 Task: Create a due date automation trigger when advanced on, on the wednesday before a card is due add dates with a start date at 11:00 AM.
Action: Mouse moved to (978, 304)
Screenshot: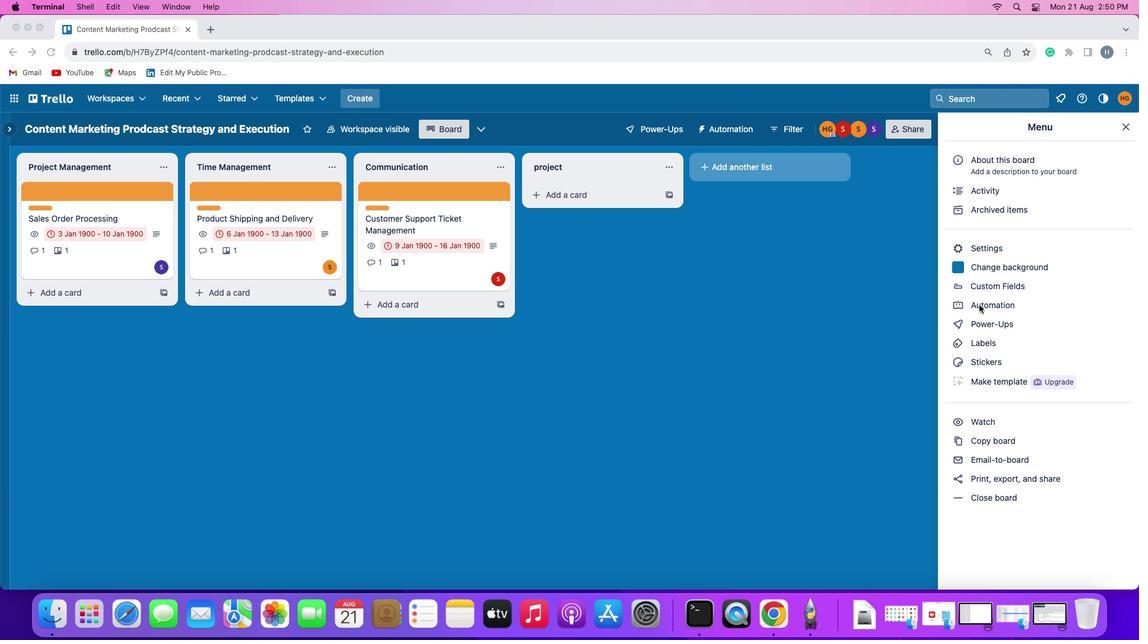 
Action: Mouse pressed left at (978, 304)
Screenshot: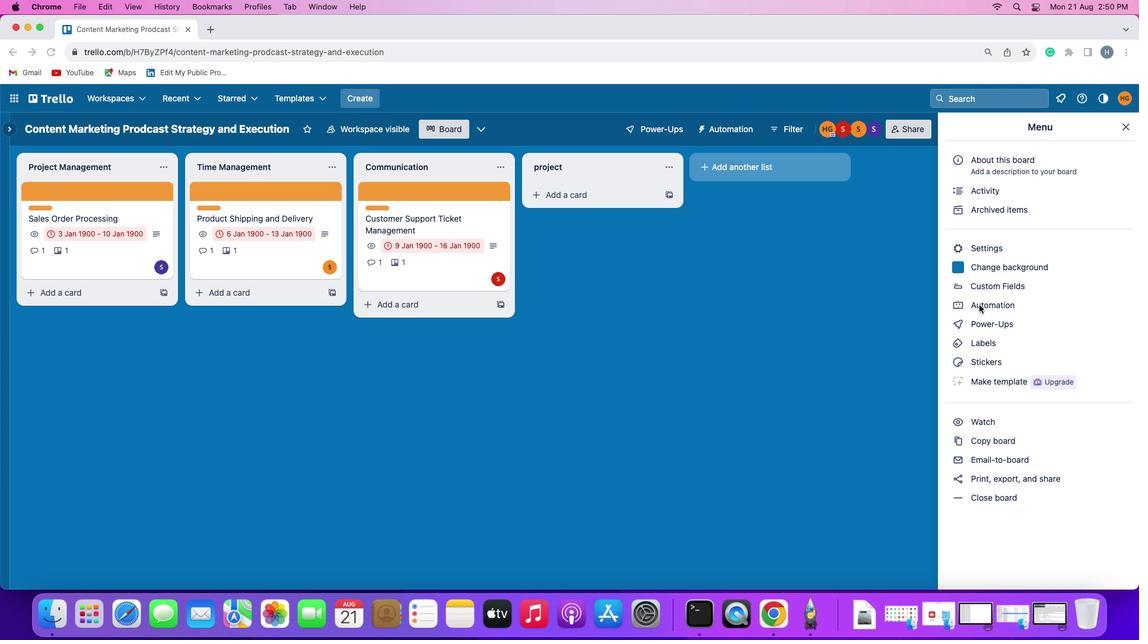 
Action: Mouse pressed left at (978, 304)
Screenshot: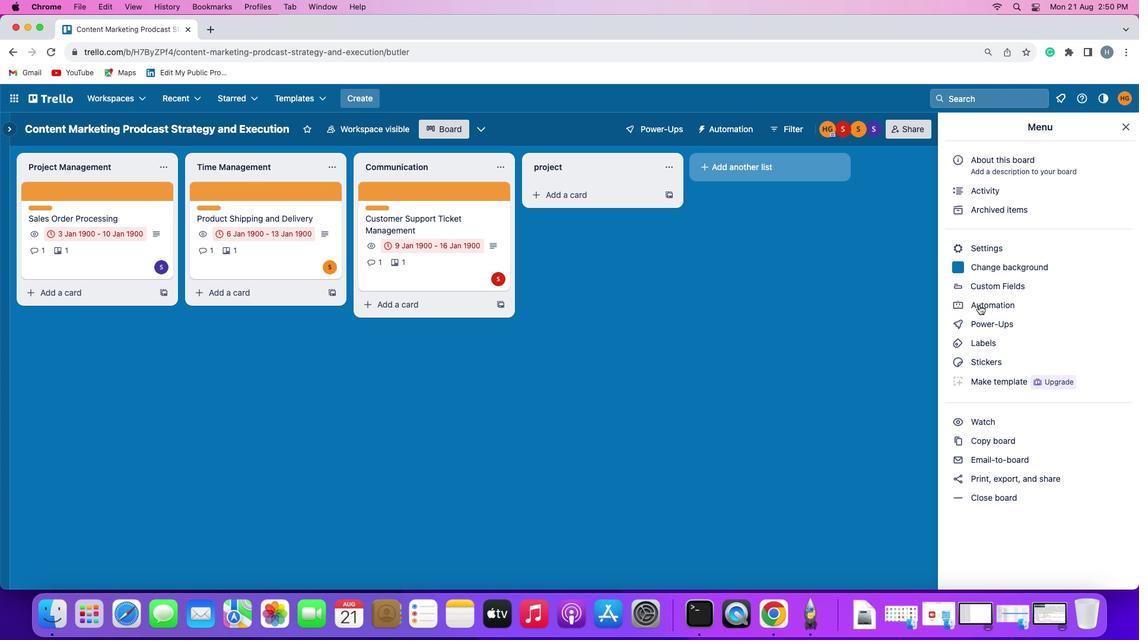 
Action: Mouse moved to (83, 274)
Screenshot: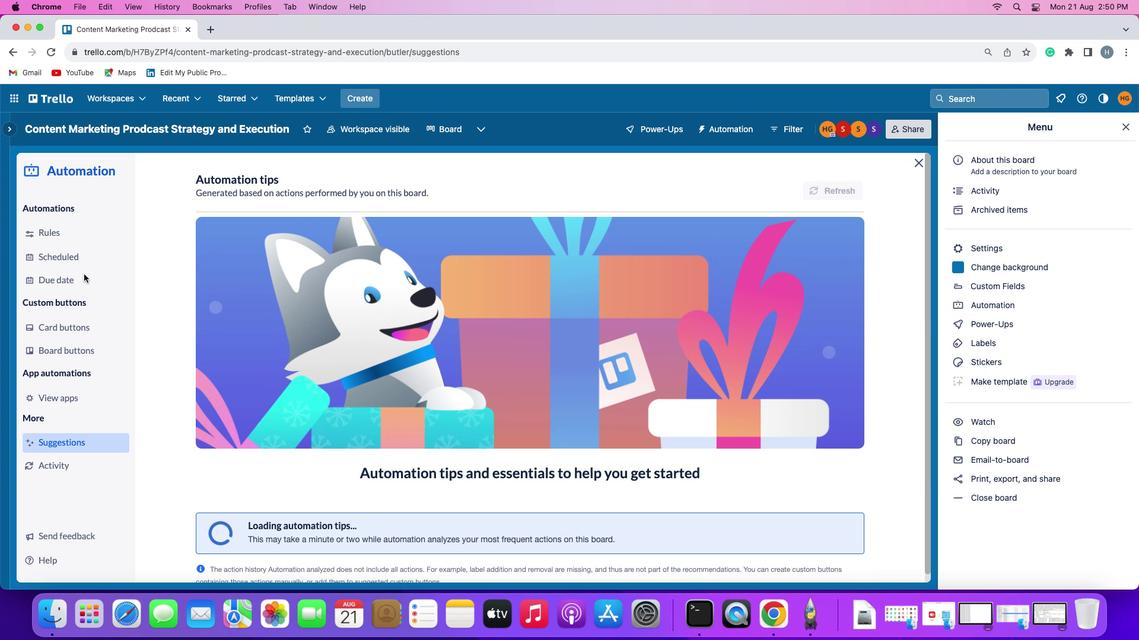 
Action: Mouse pressed left at (83, 274)
Screenshot: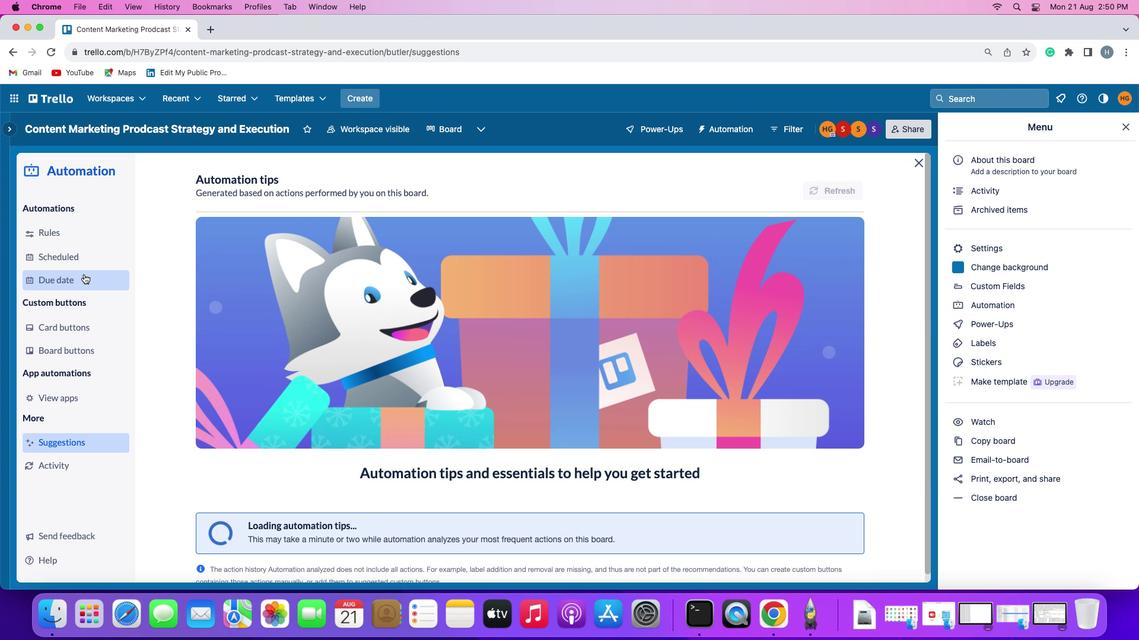 
Action: Mouse moved to (785, 180)
Screenshot: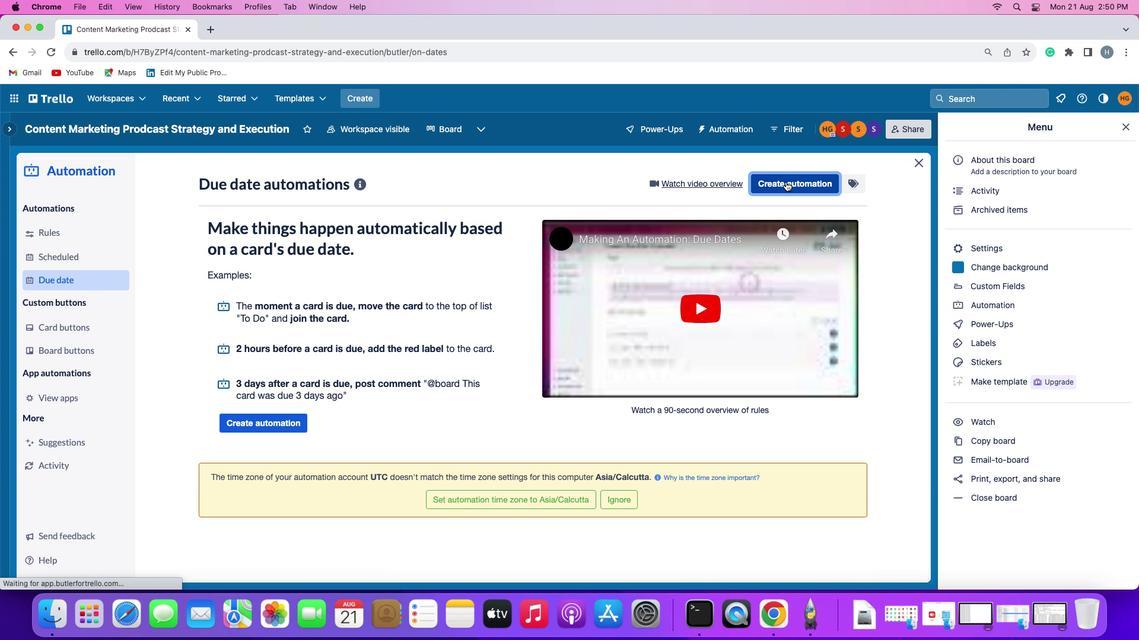 
Action: Mouse pressed left at (785, 180)
Screenshot: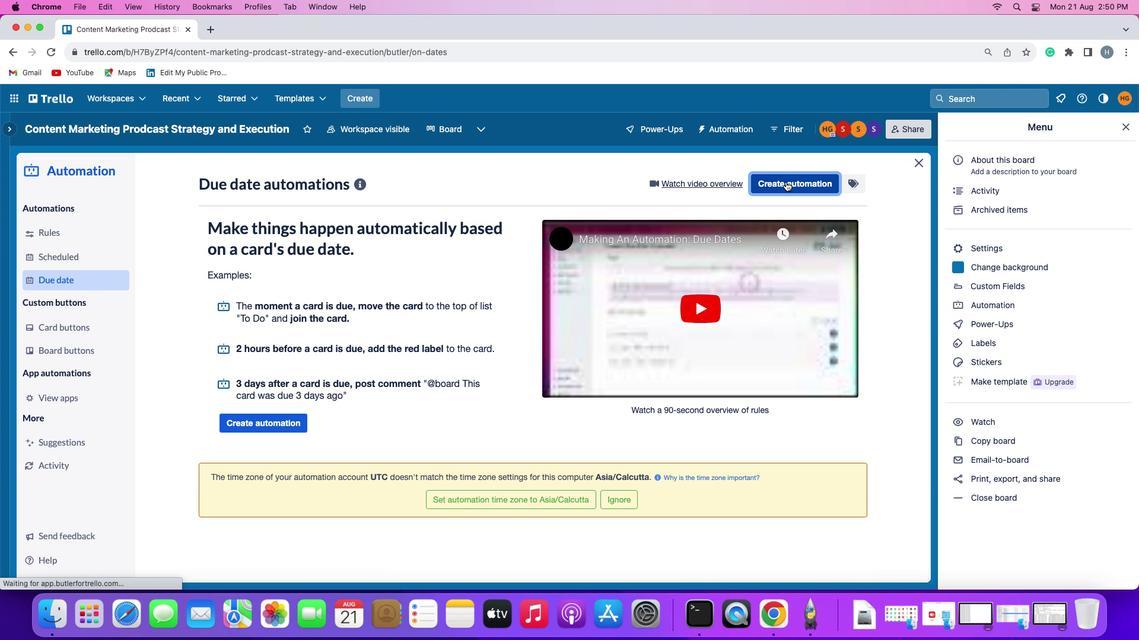 
Action: Mouse moved to (250, 294)
Screenshot: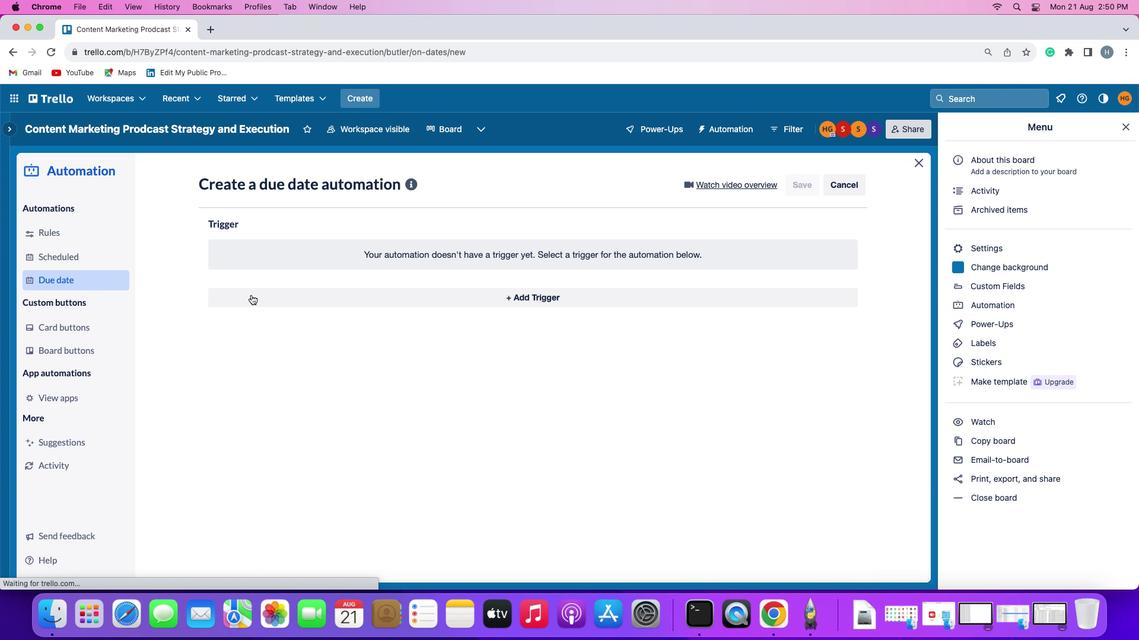 
Action: Mouse pressed left at (250, 294)
Screenshot: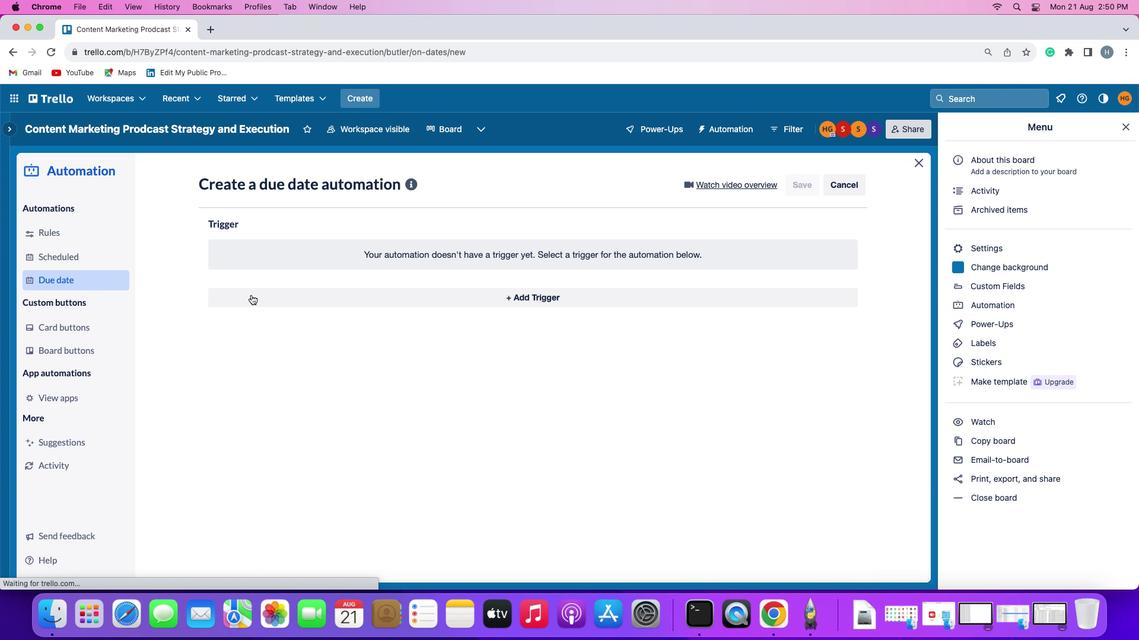 
Action: Mouse moved to (266, 517)
Screenshot: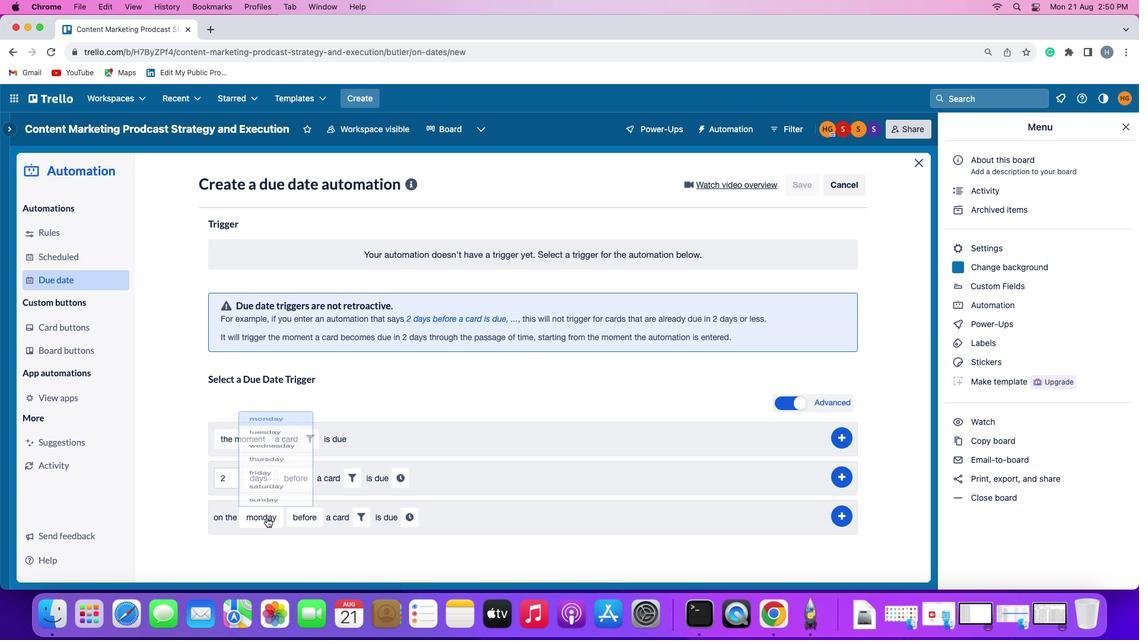 
Action: Mouse pressed left at (266, 517)
Screenshot: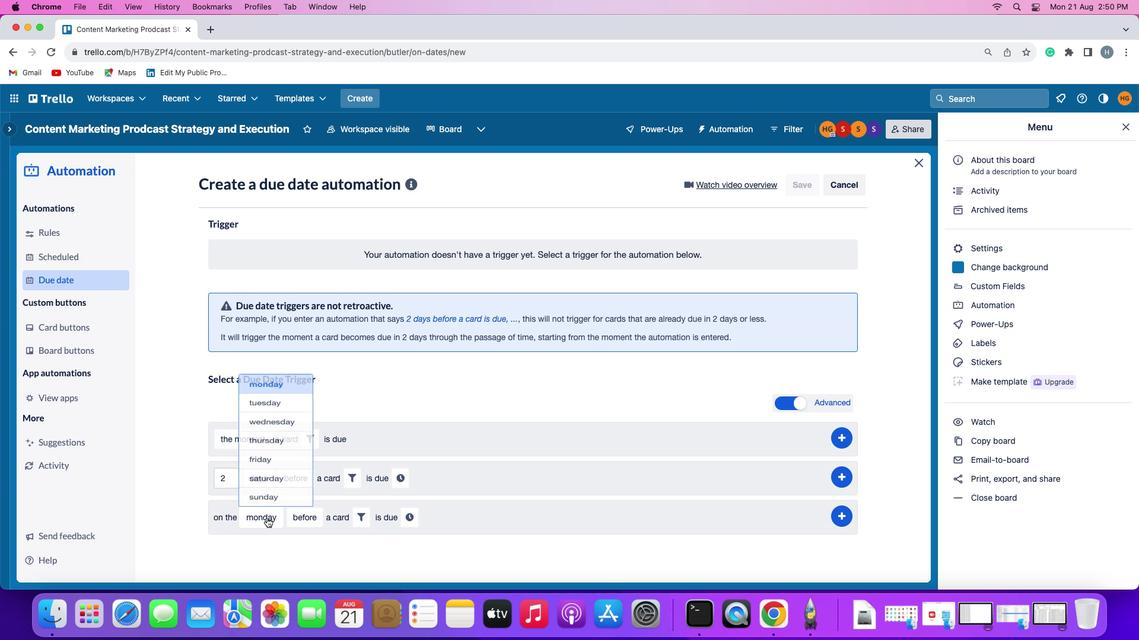 
Action: Mouse moved to (284, 405)
Screenshot: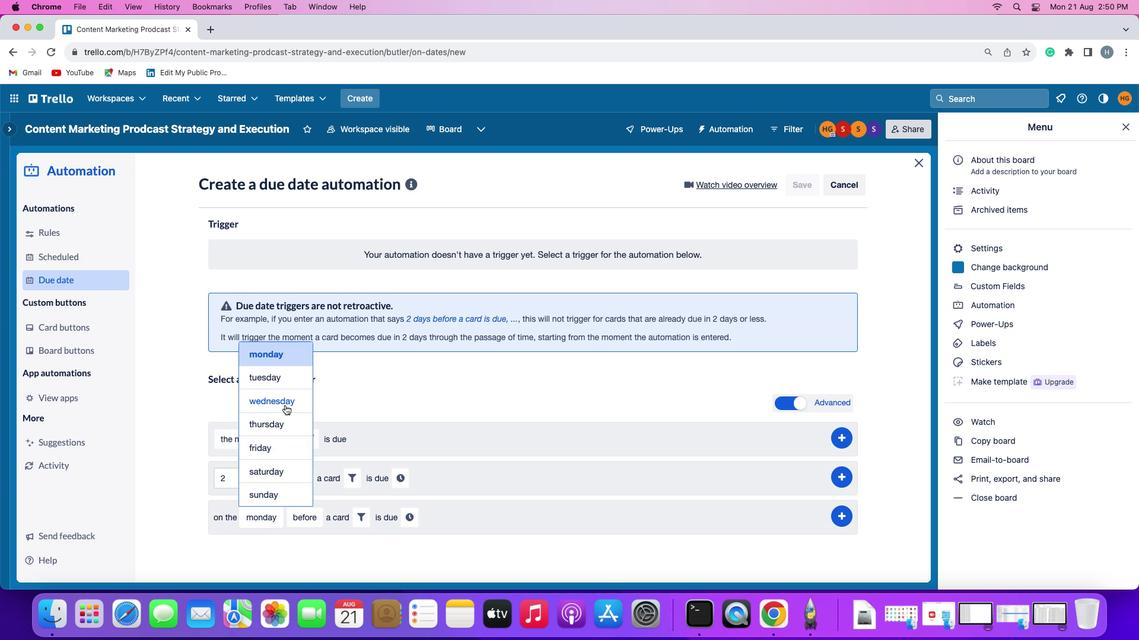 
Action: Mouse pressed left at (284, 405)
Screenshot: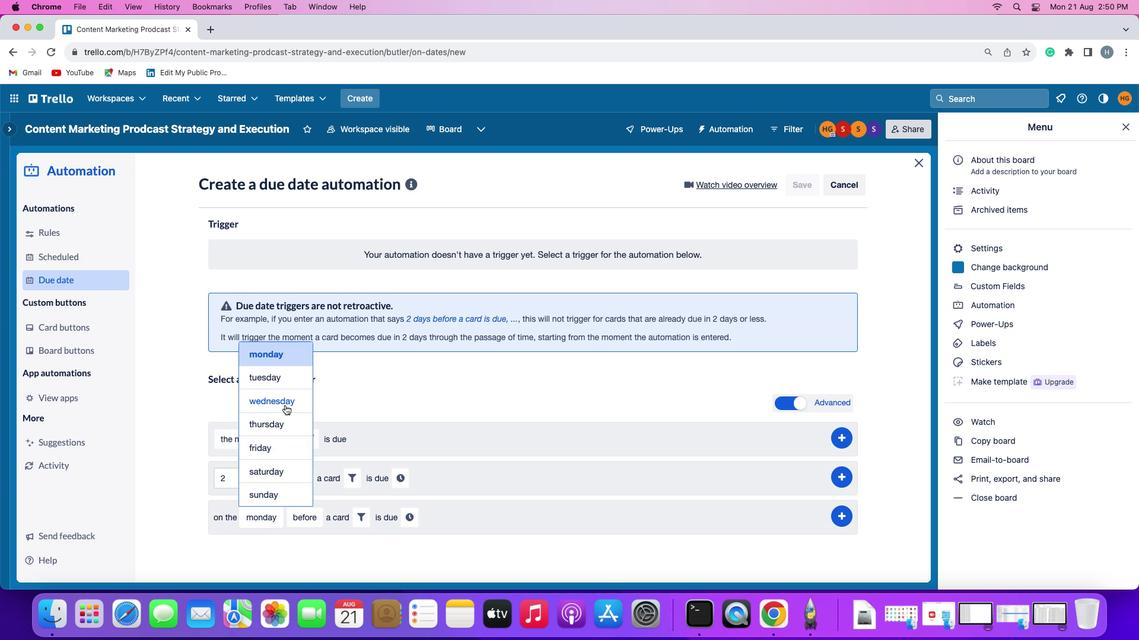 
Action: Mouse moved to (375, 519)
Screenshot: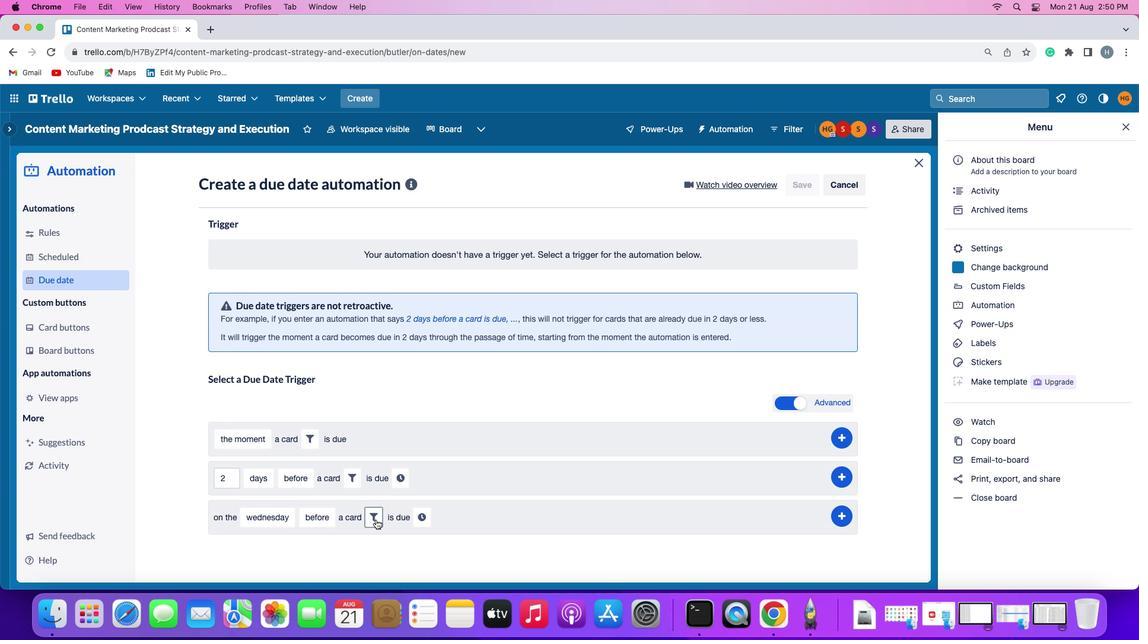 
Action: Mouse pressed left at (375, 519)
Screenshot: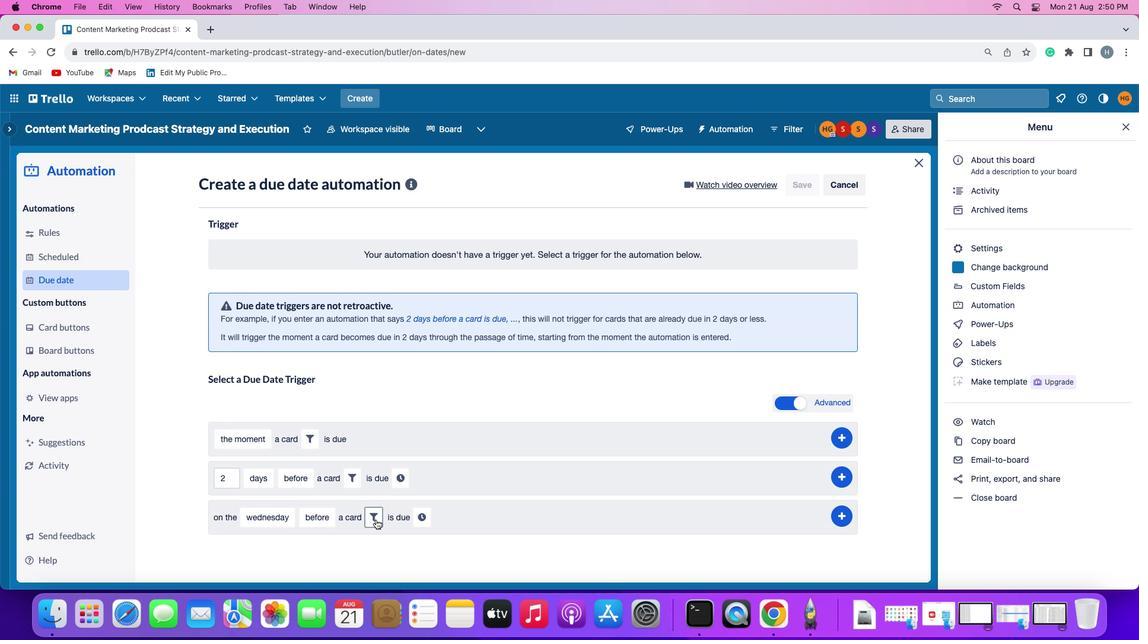 
Action: Mouse moved to (426, 549)
Screenshot: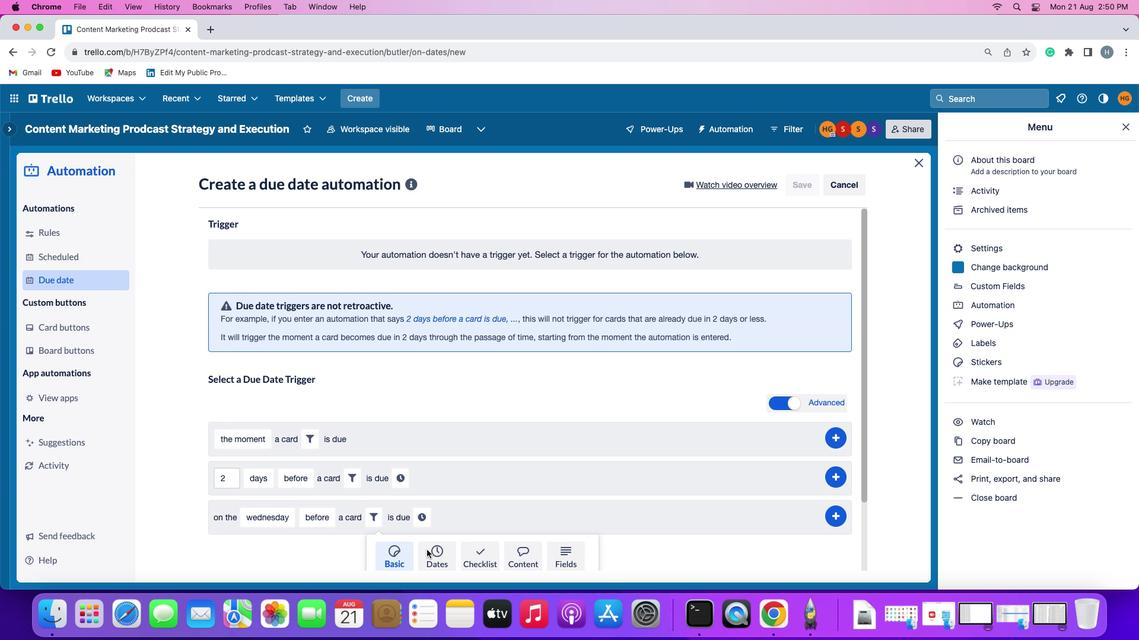 
Action: Mouse pressed left at (426, 549)
Screenshot: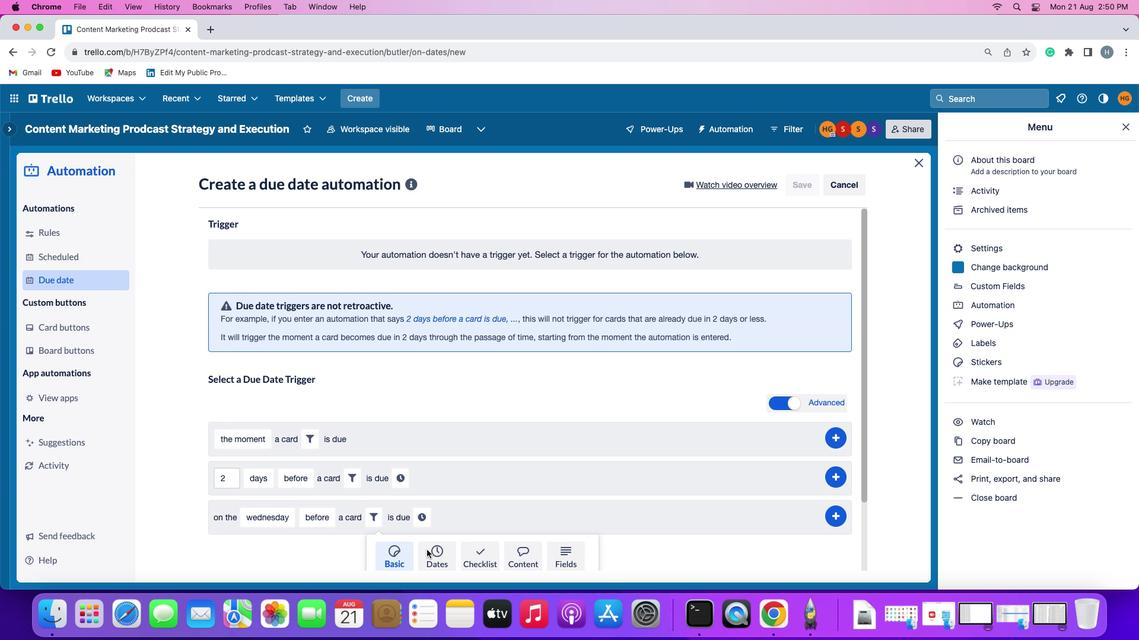 
Action: Mouse moved to (340, 548)
Screenshot: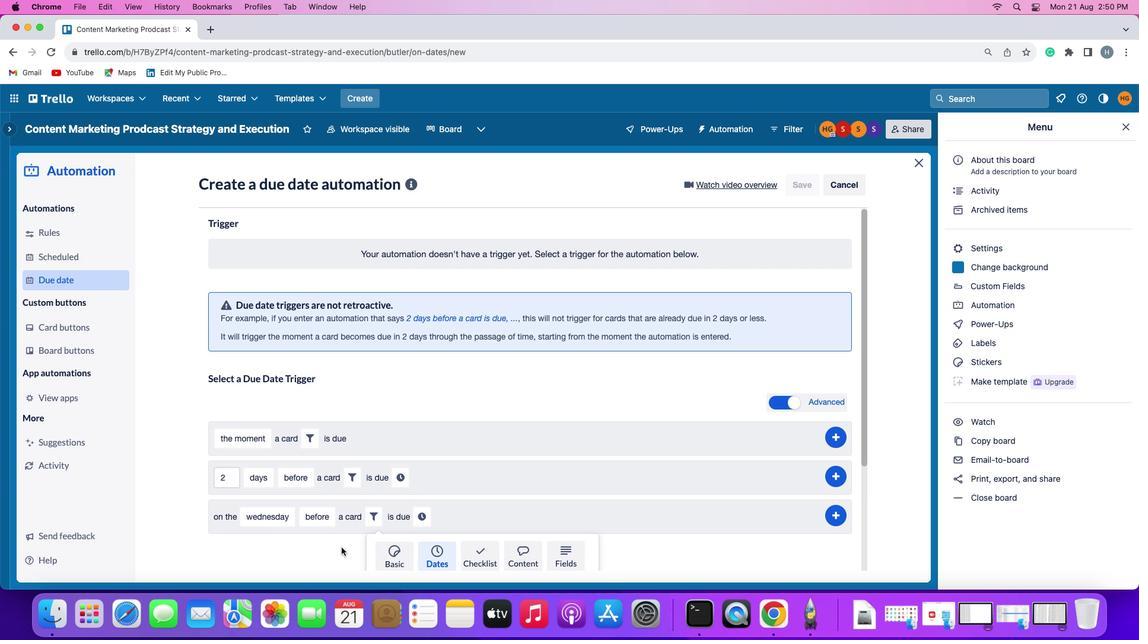 
Action: Mouse scrolled (340, 548) with delta (0, 0)
Screenshot: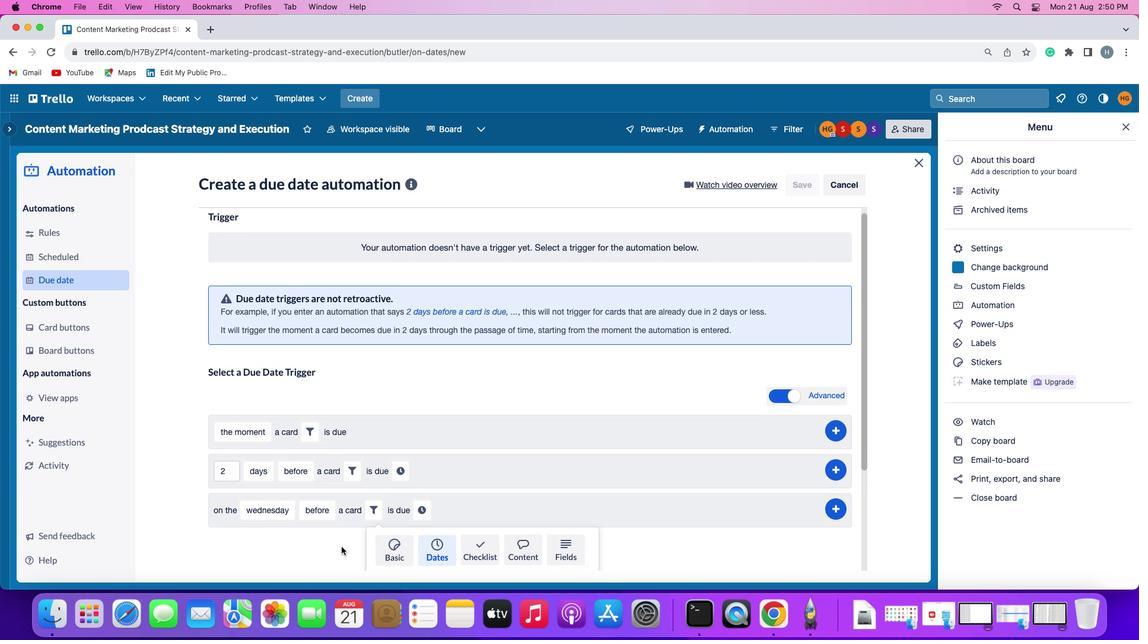 
Action: Mouse moved to (340, 547)
Screenshot: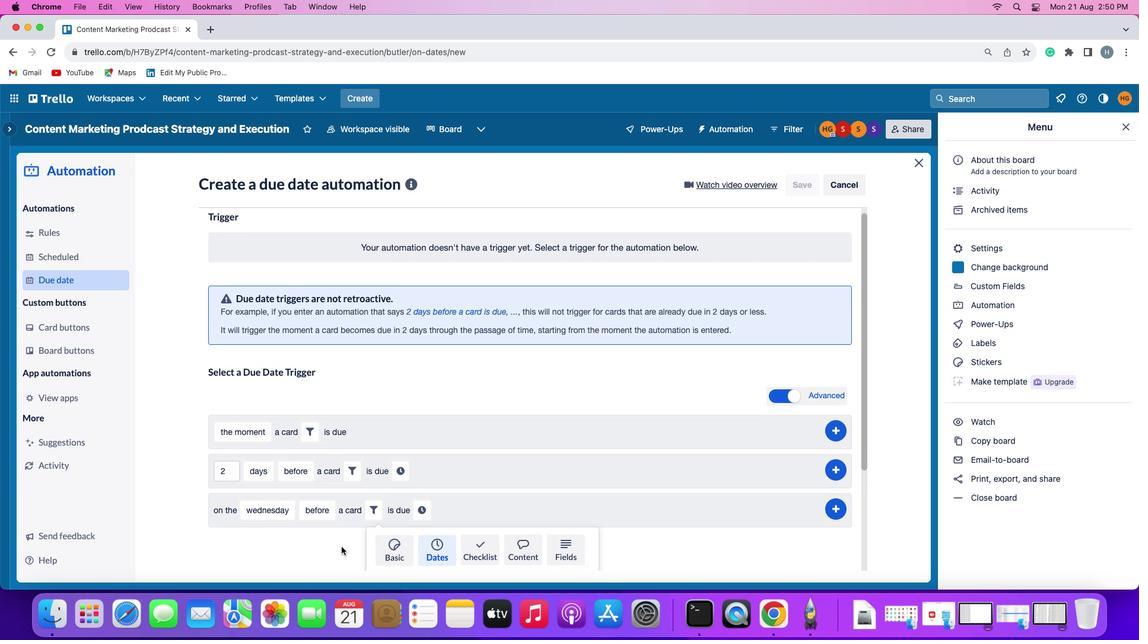 
Action: Mouse scrolled (340, 547) with delta (0, 0)
Screenshot: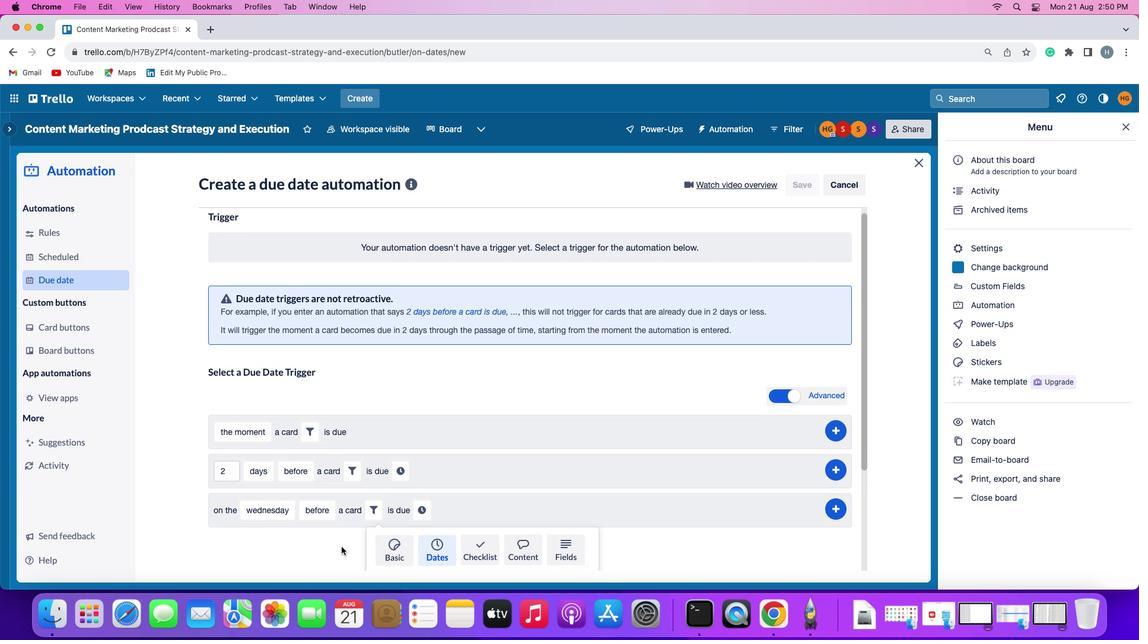 
Action: Mouse scrolled (340, 547) with delta (0, -1)
Screenshot: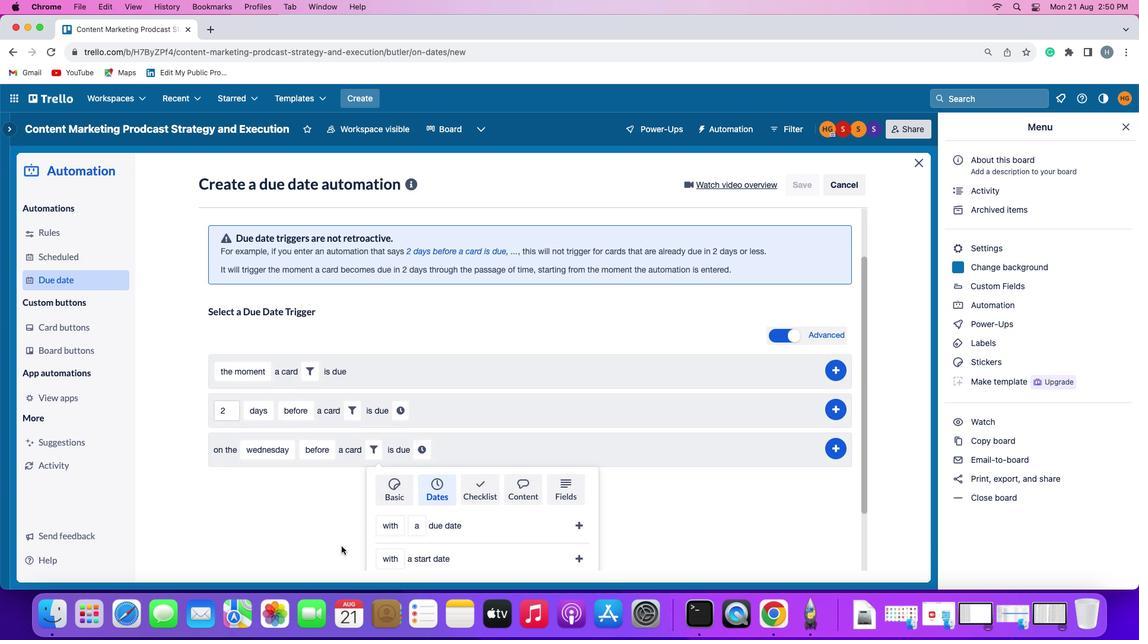 
Action: Mouse moved to (340, 547)
Screenshot: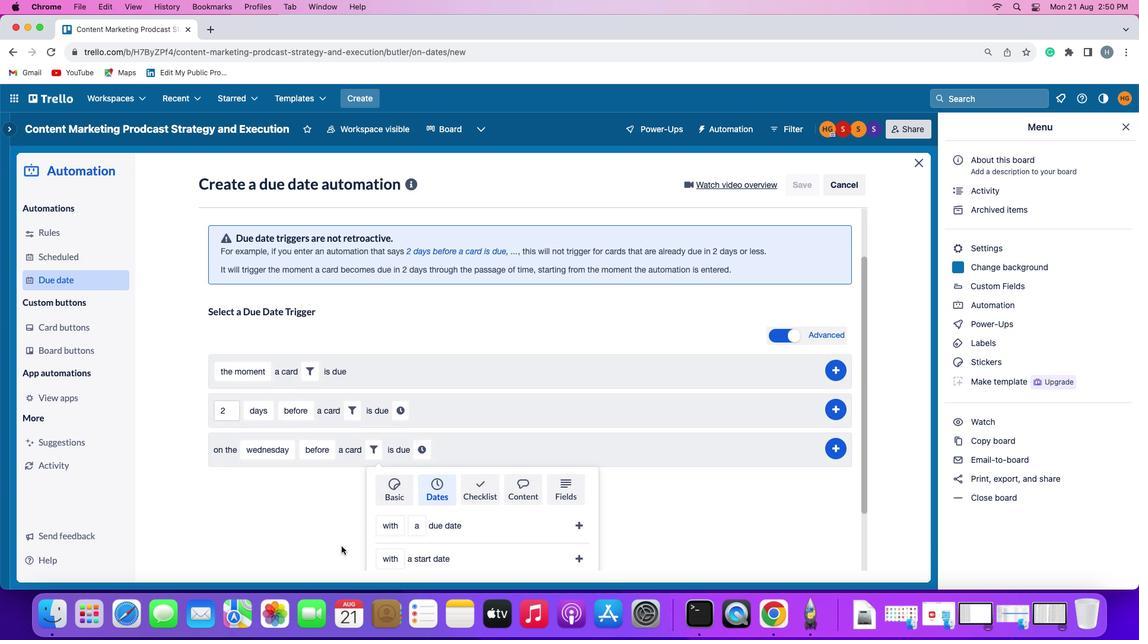 
Action: Mouse scrolled (340, 547) with delta (0, -2)
Screenshot: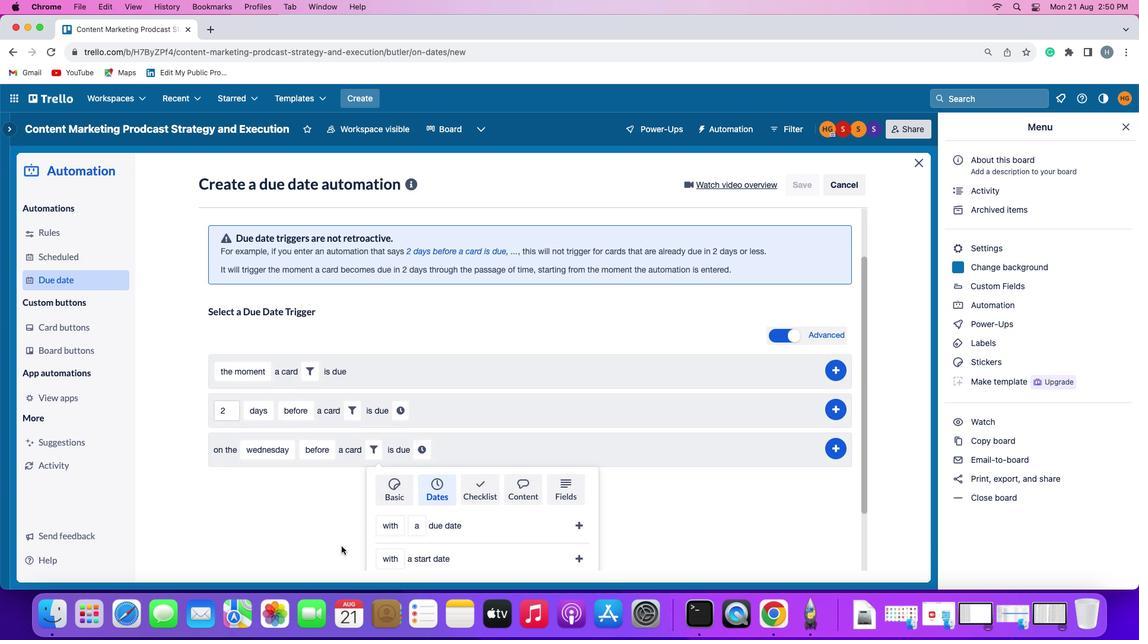 
Action: Mouse moved to (340, 546)
Screenshot: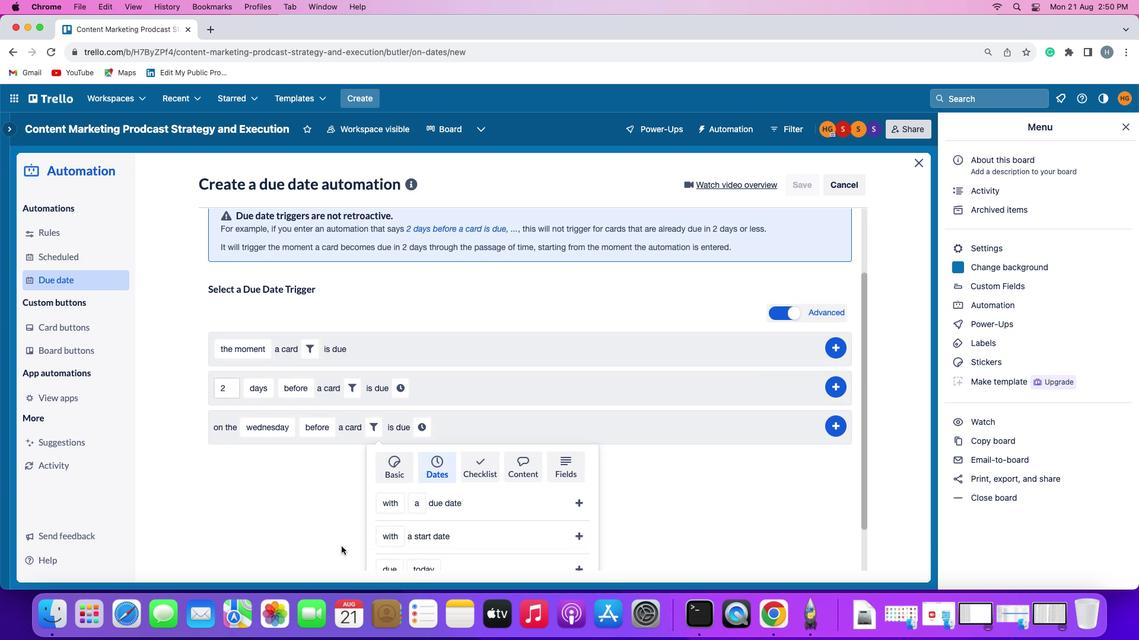 
Action: Mouse scrolled (340, 546) with delta (0, -2)
Screenshot: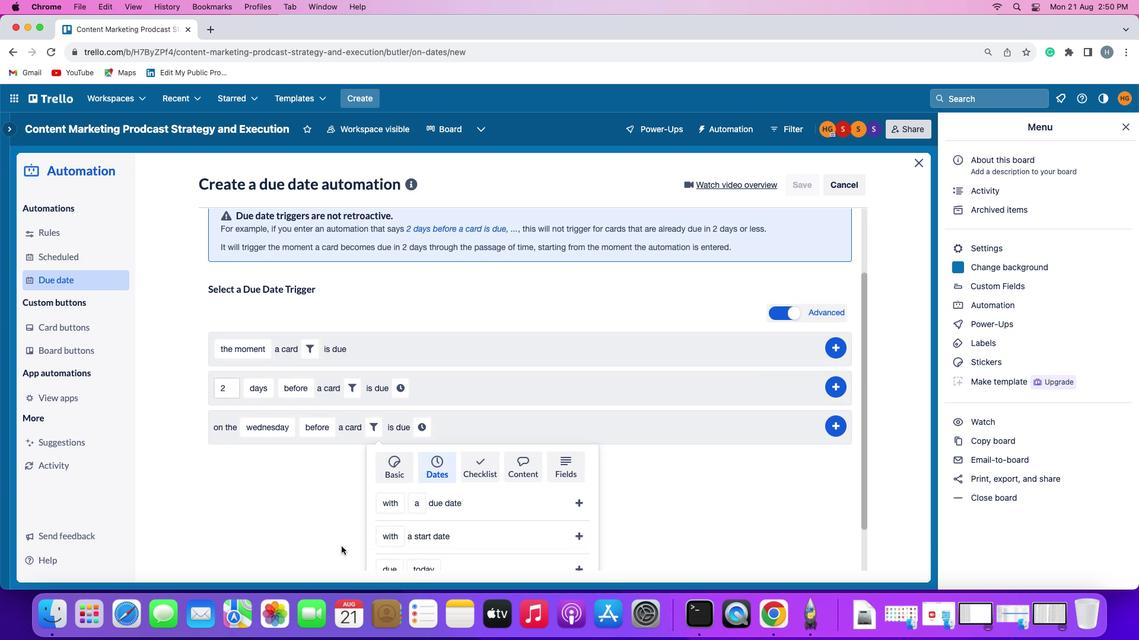 
Action: Mouse moved to (389, 475)
Screenshot: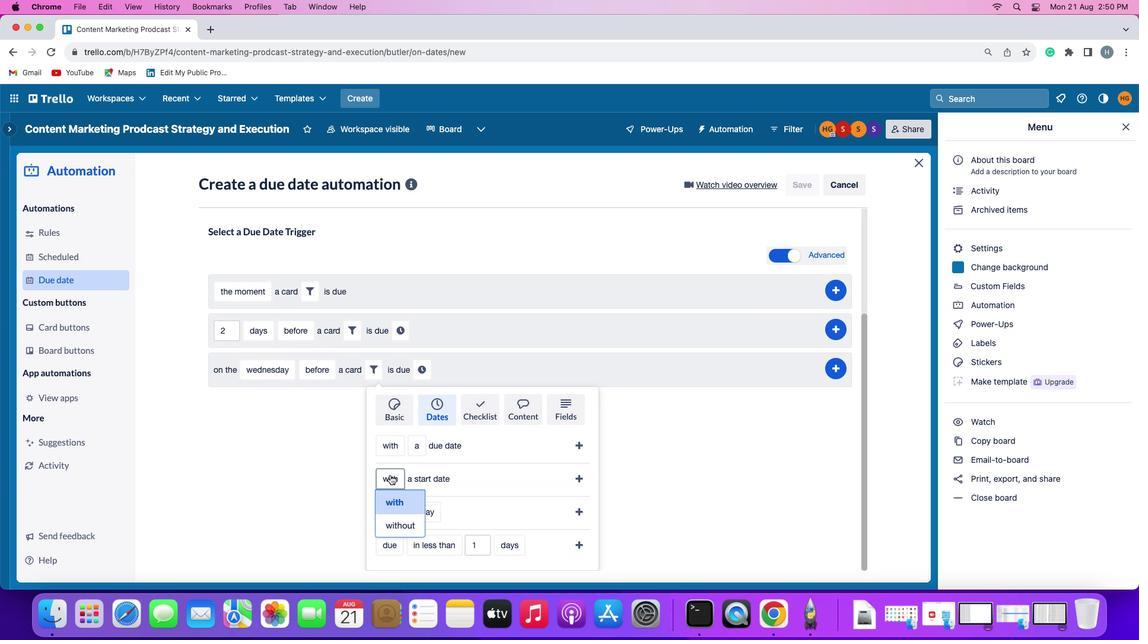 
Action: Mouse pressed left at (389, 475)
Screenshot: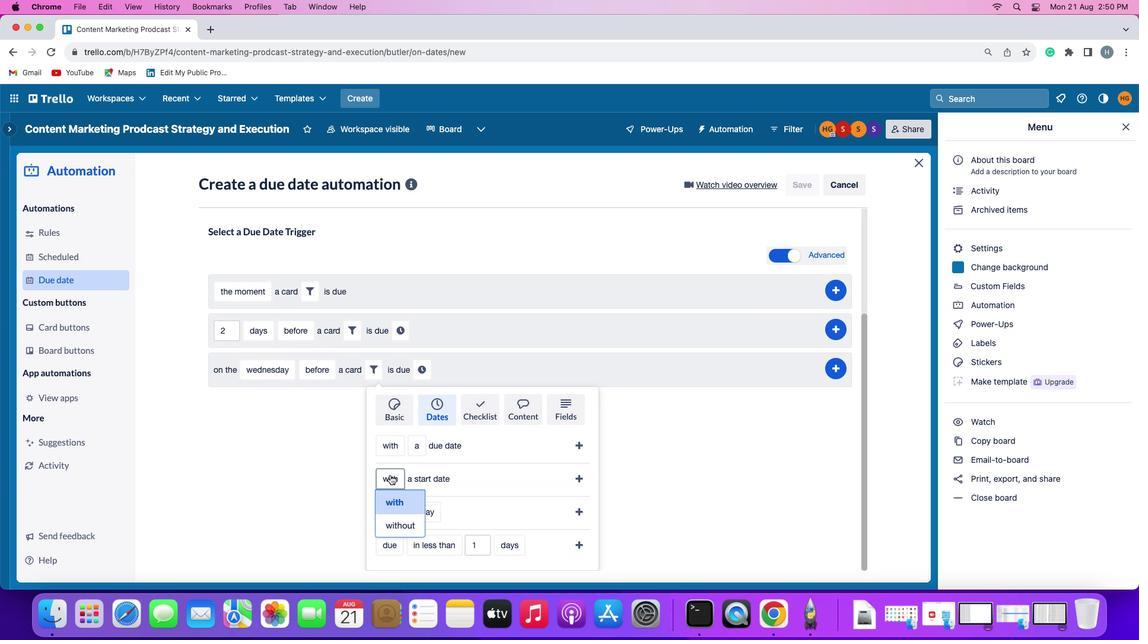 
Action: Mouse moved to (393, 502)
Screenshot: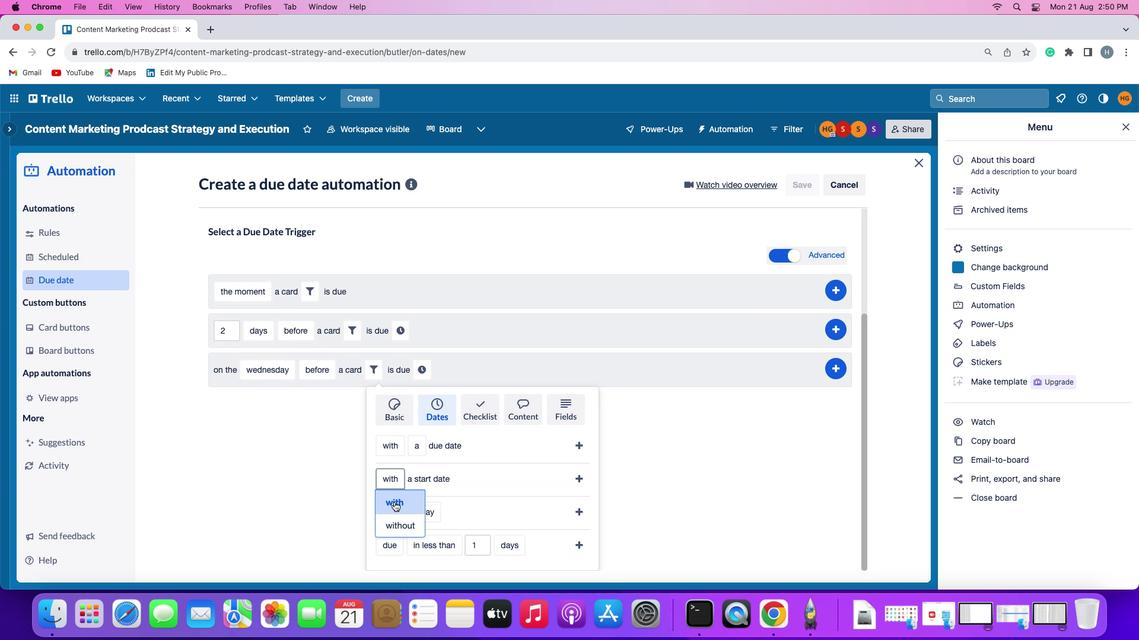 
Action: Mouse pressed left at (393, 502)
Screenshot: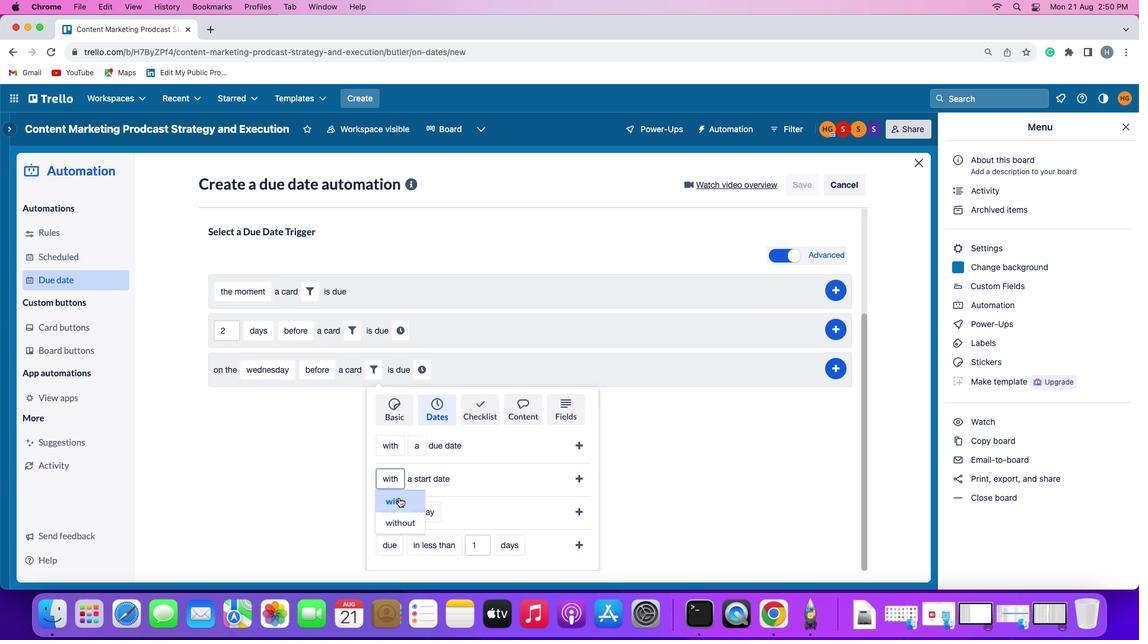 
Action: Mouse moved to (573, 477)
Screenshot: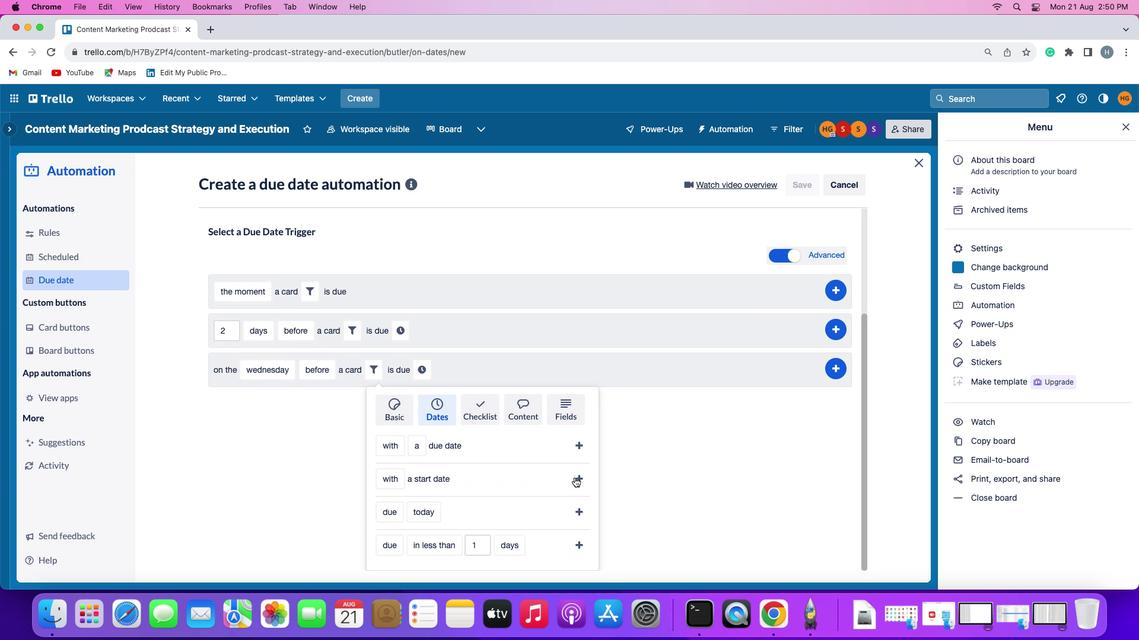 
Action: Mouse pressed left at (573, 477)
Screenshot: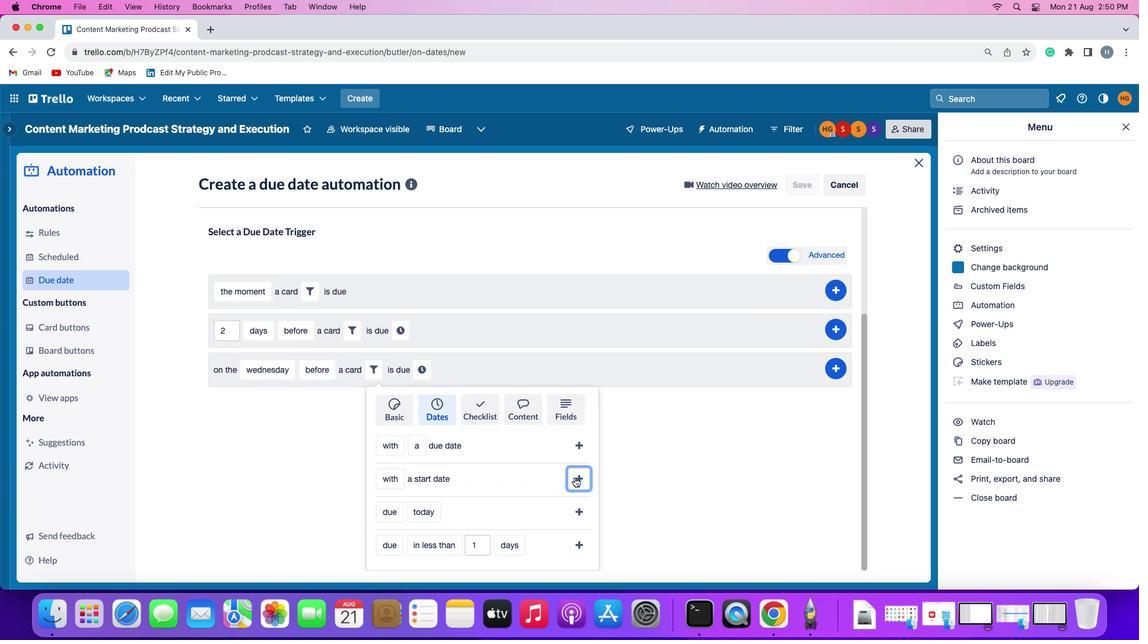 
Action: Mouse moved to (506, 518)
Screenshot: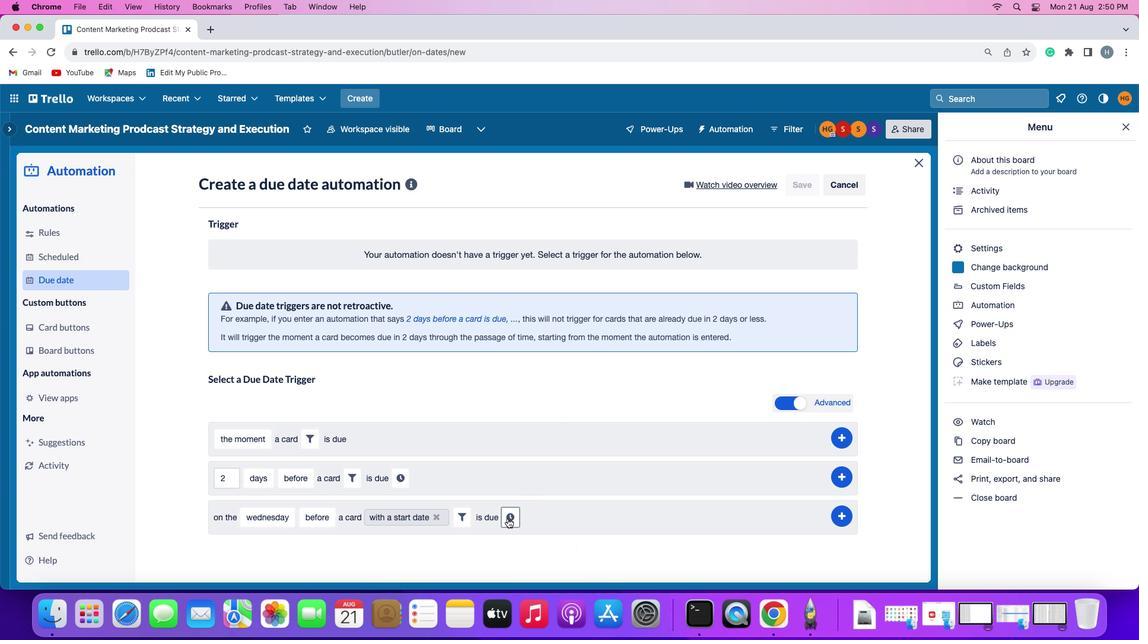 
Action: Mouse pressed left at (506, 518)
Screenshot: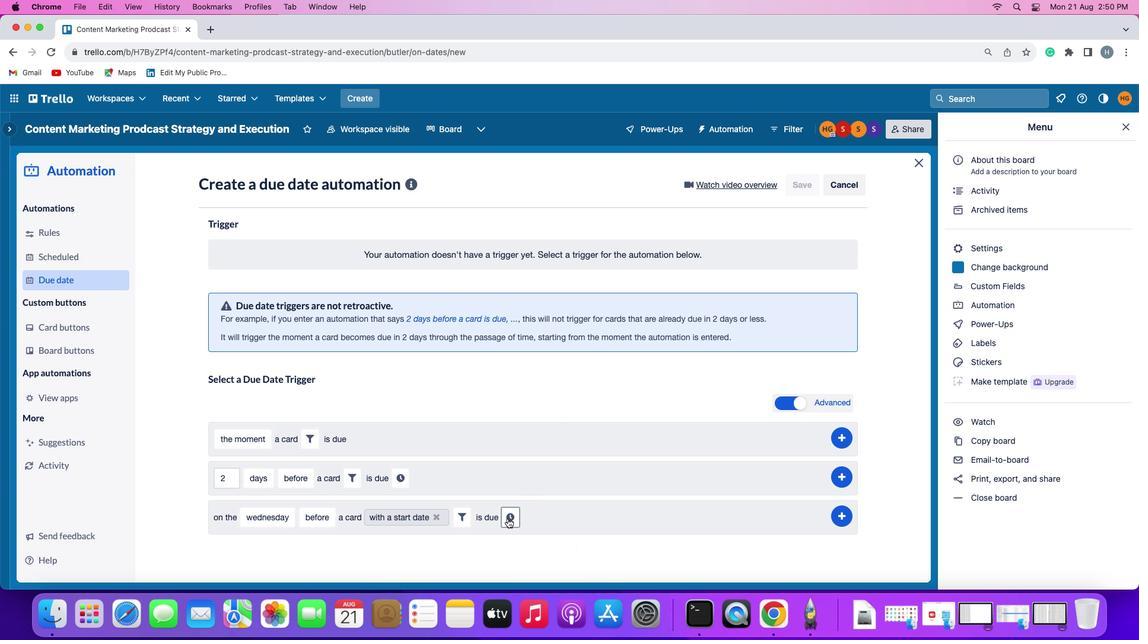 
Action: Mouse moved to (540, 518)
Screenshot: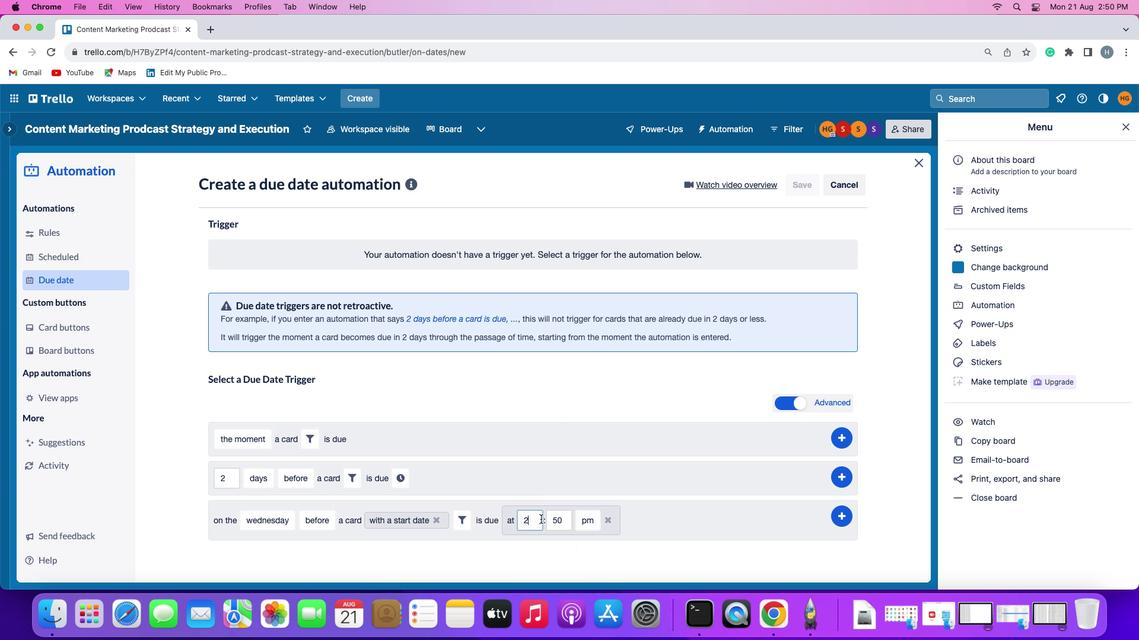 
Action: Mouse pressed left at (540, 518)
Screenshot: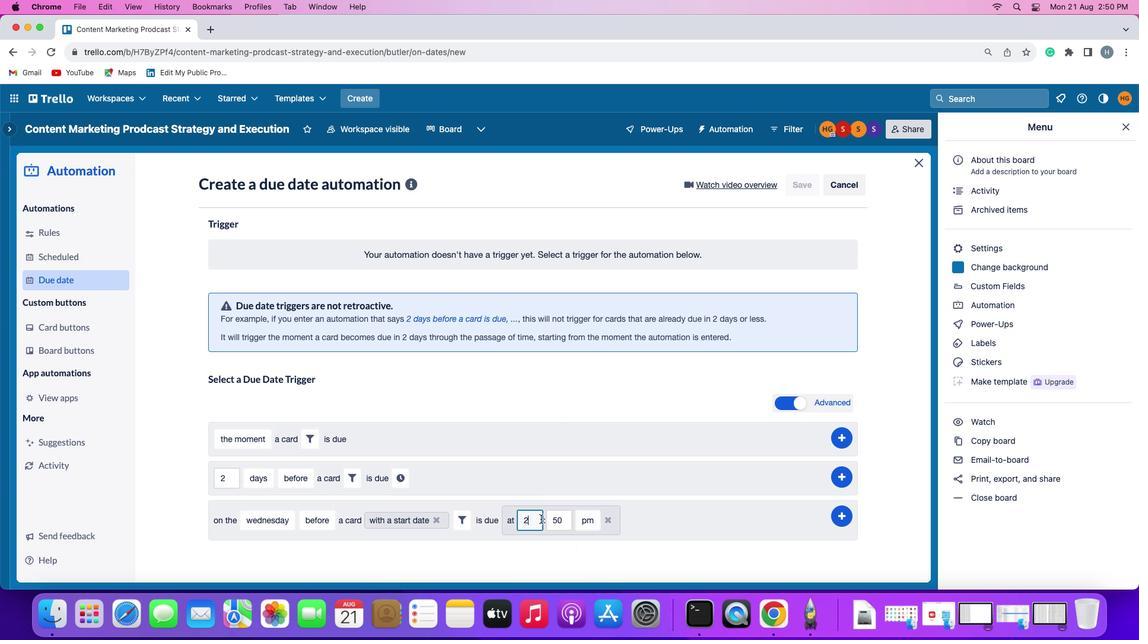 
Action: Mouse moved to (544, 515)
Screenshot: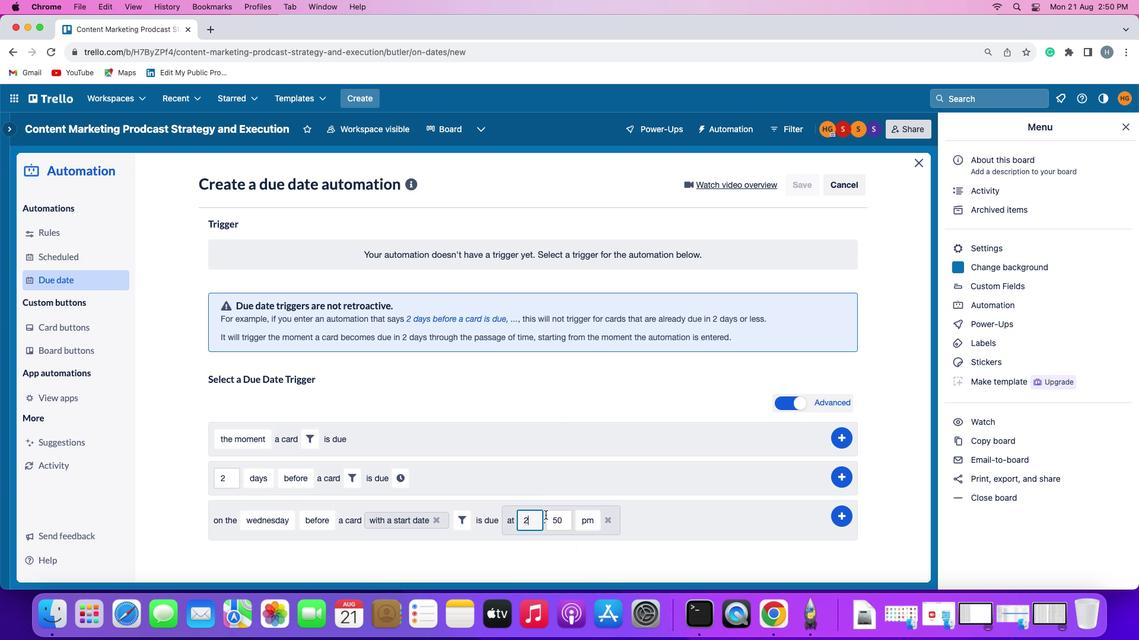 
Action: Key pressed Key.backspace'1'
Screenshot: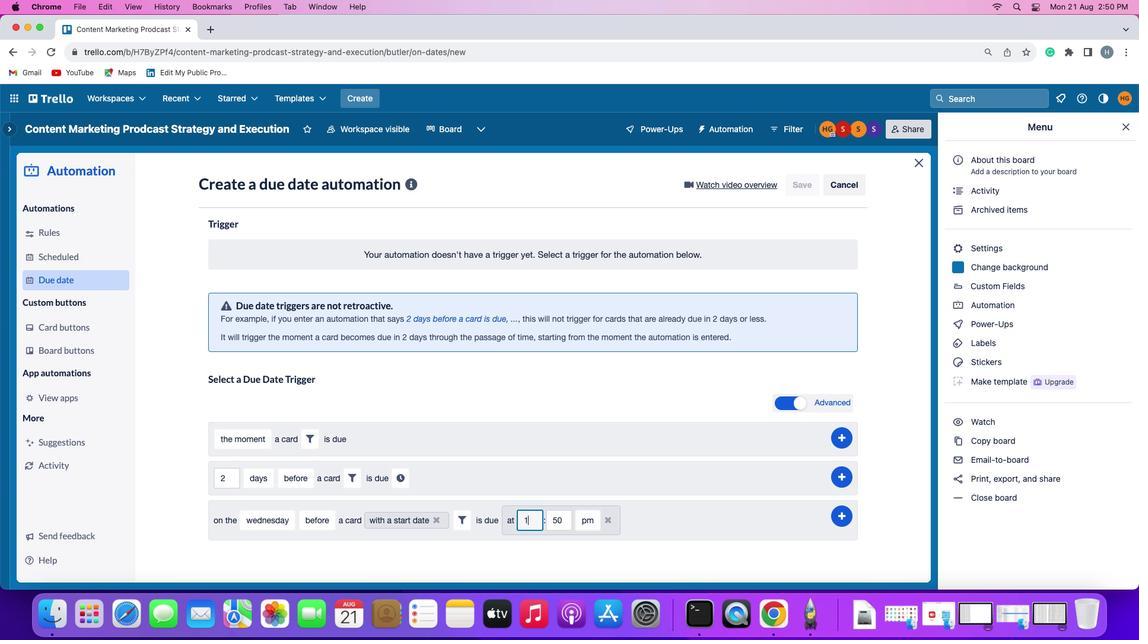 
Action: Mouse moved to (545, 515)
Screenshot: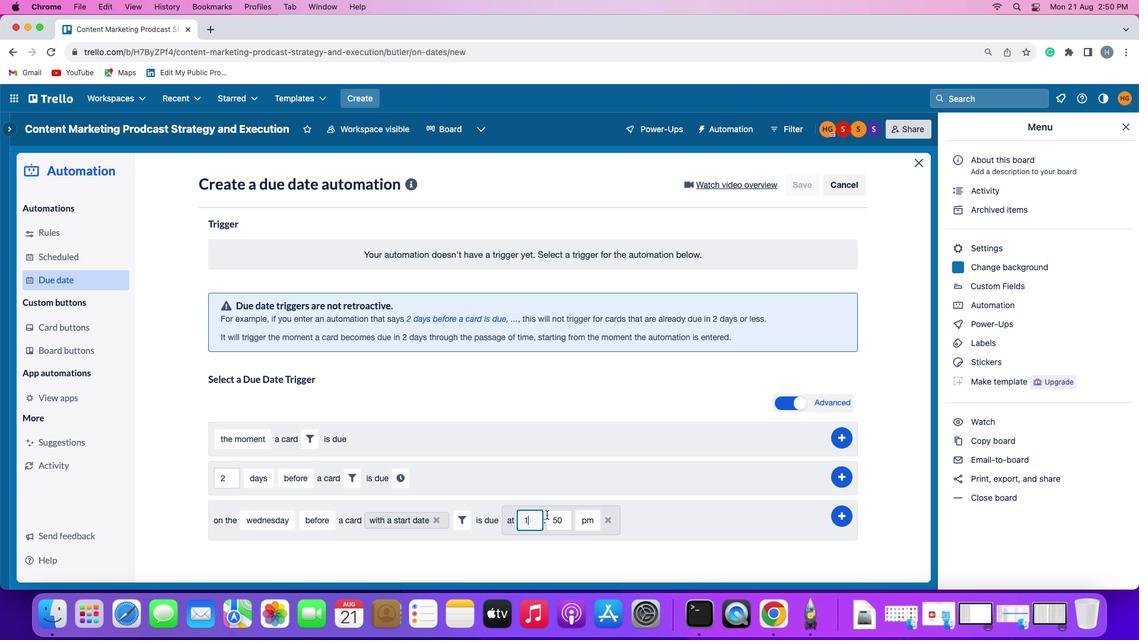 
Action: Key pressed '1'
Screenshot: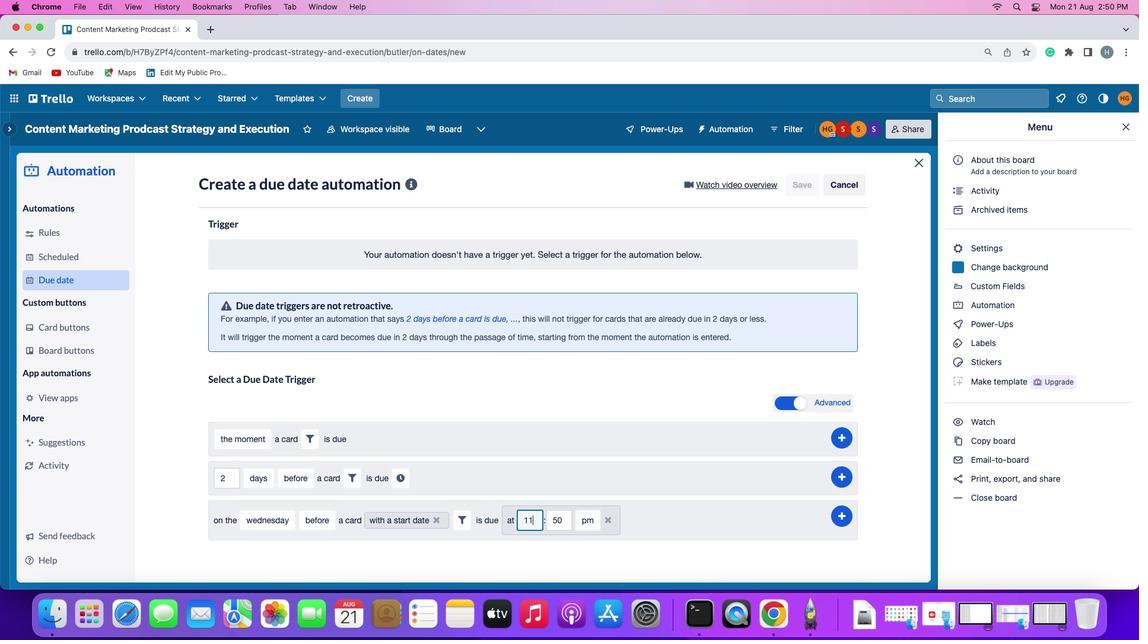 
Action: Mouse moved to (564, 516)
Screenshot: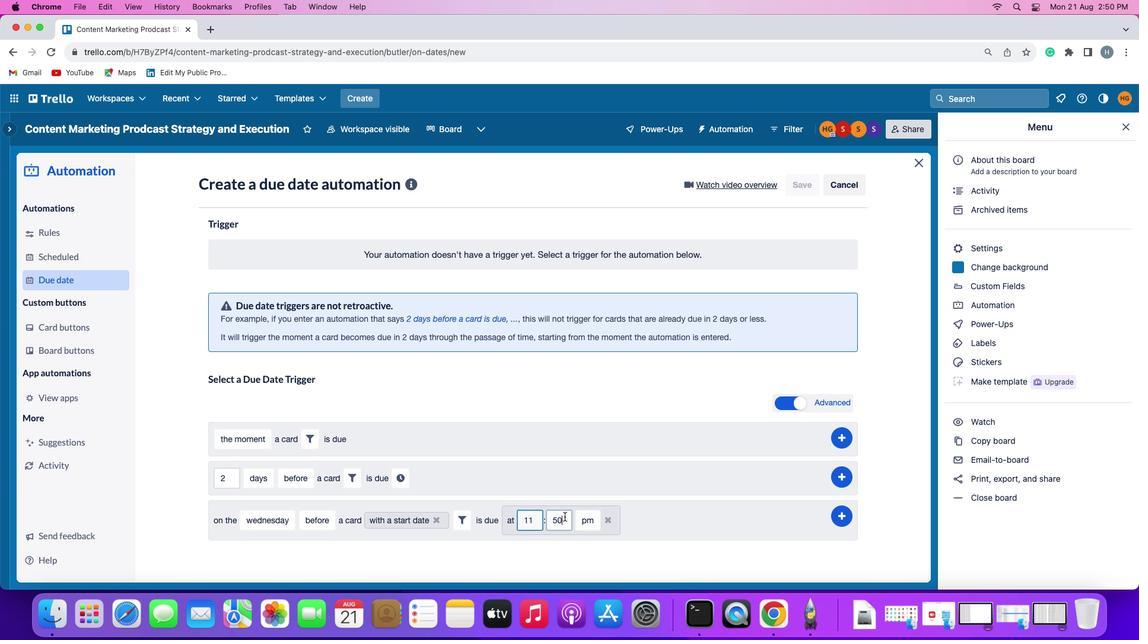 
Action: Mouse pressed left at (564, 516)
Screenshot: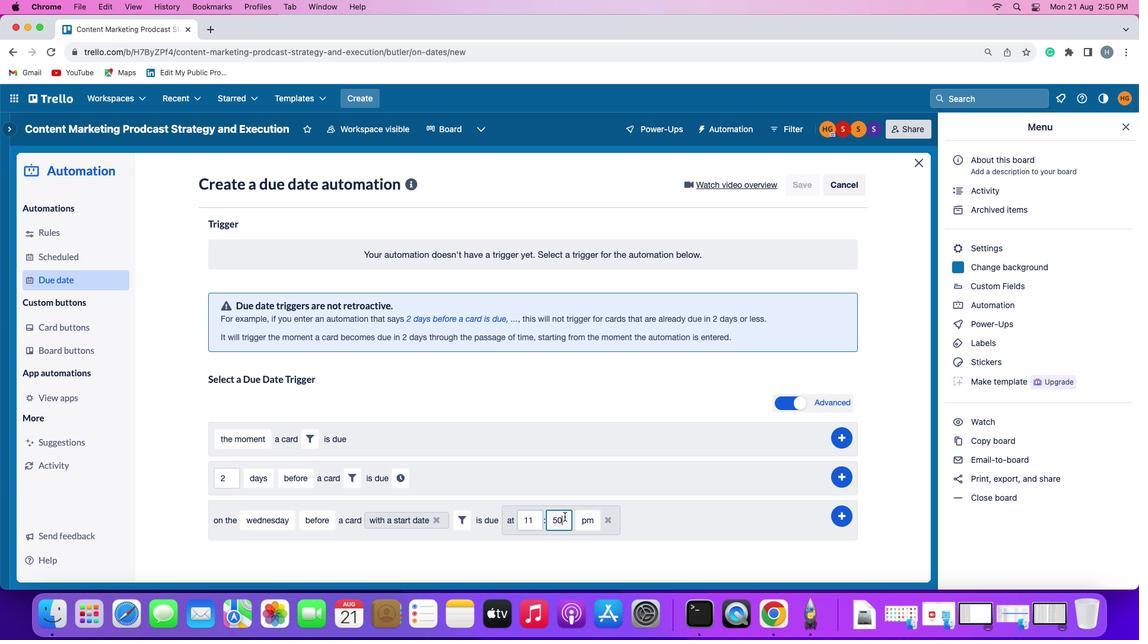 
Action: Key pressed Key.backspaceKey.backspace'0''0'
Screenshot: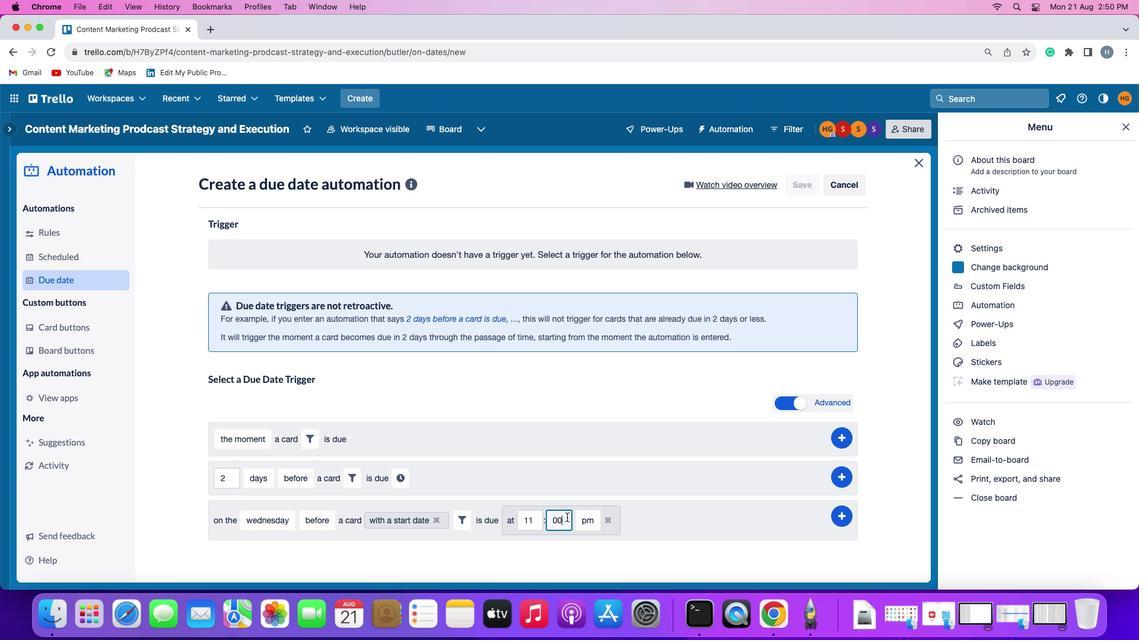 
Action: Mouse moved to (586, 517)
Screenshot: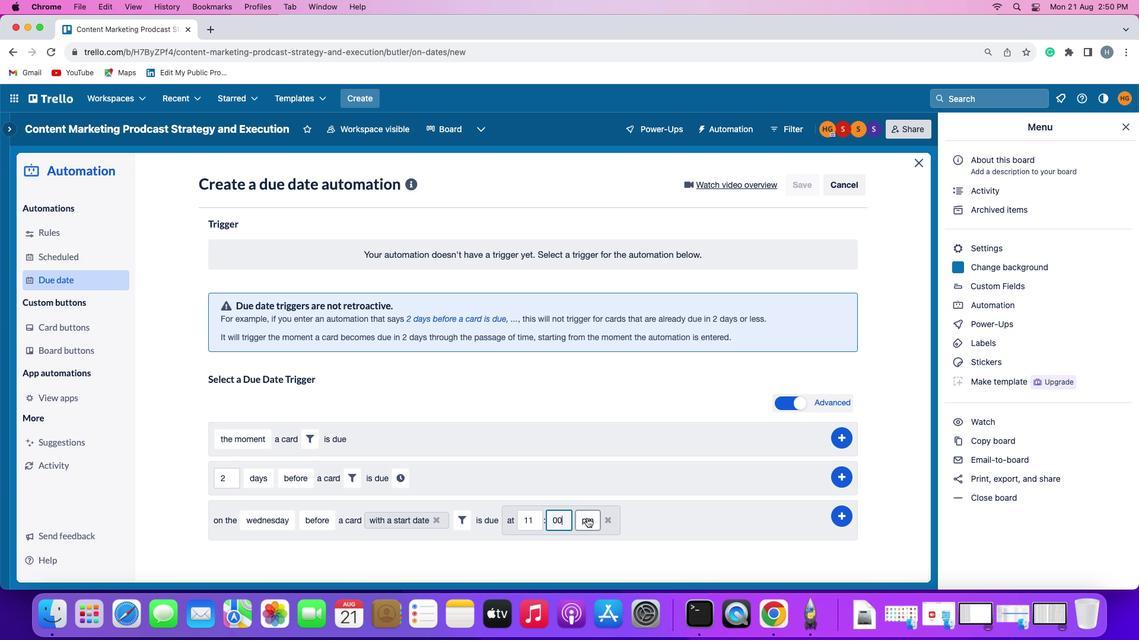 
Action: Mouse pressed left at (586, 517)
Screenshot: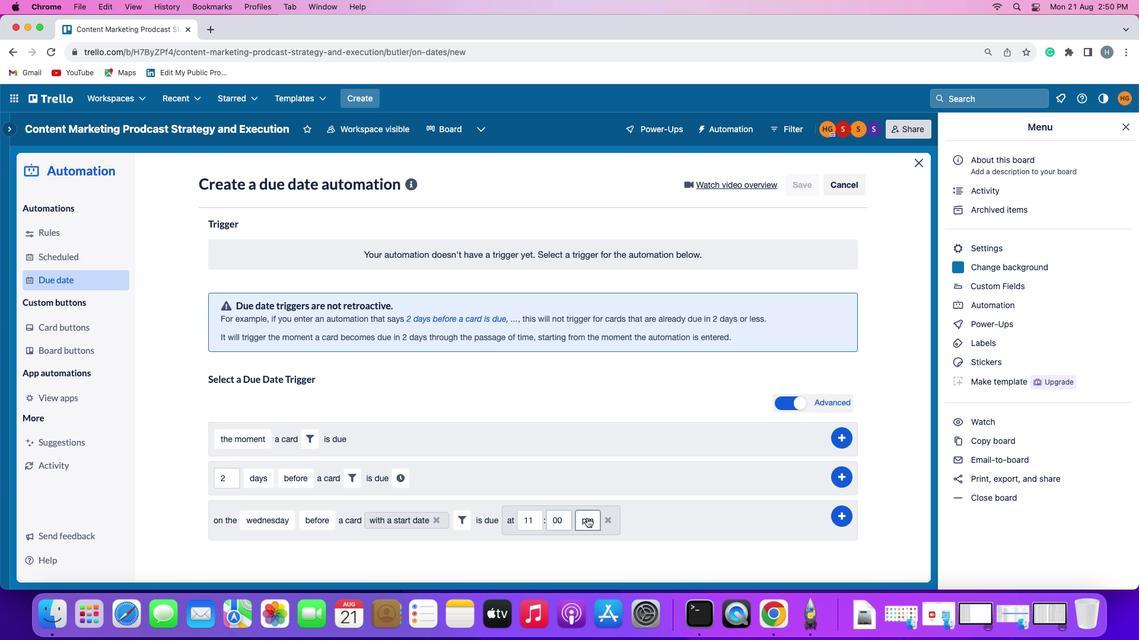 
Action: Mouse moved to (587, 532)
Screenshot: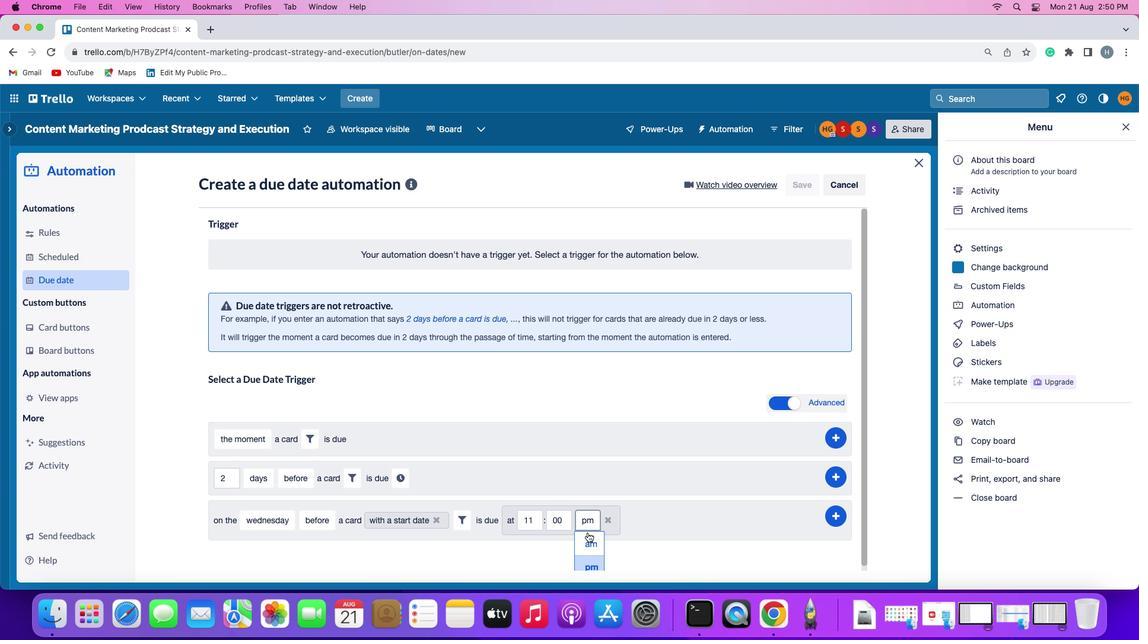 
Action: Mouse pressed left at (587, 532)
Screenshot: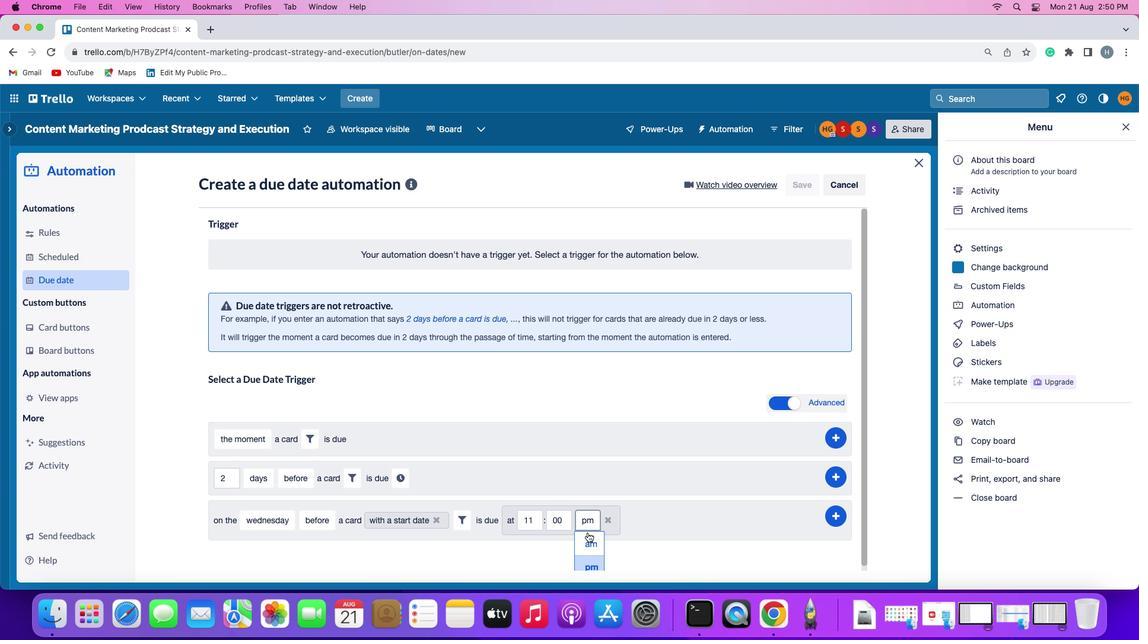 
Action: Mouse moved to (843, 513)
Screenshot: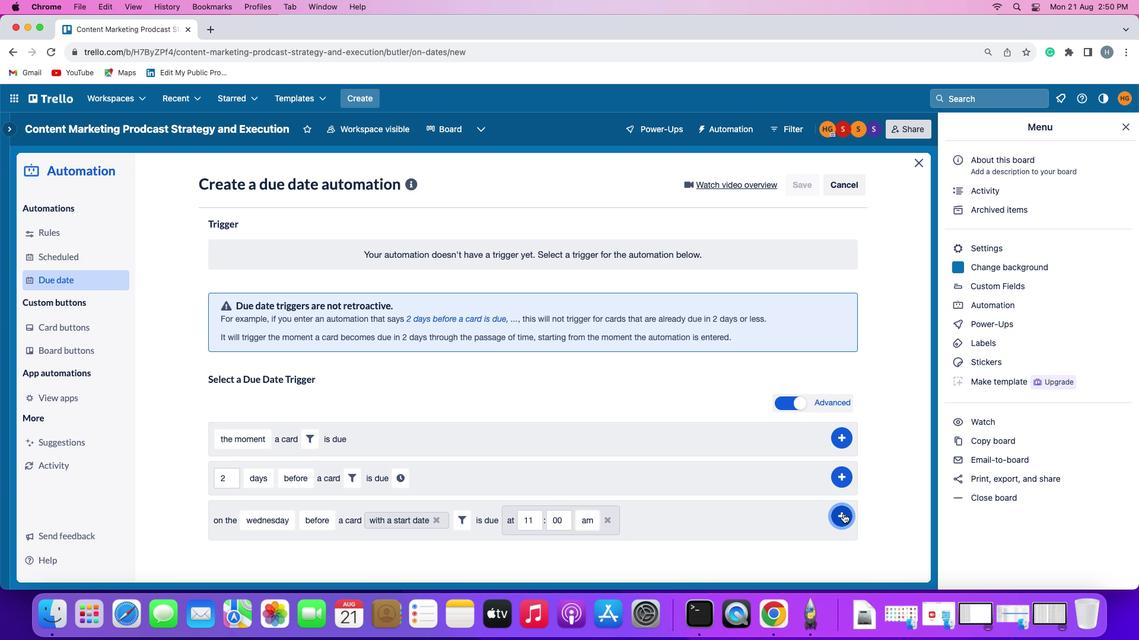 
Action: Mouse pressed left at (843, 513)
Screenshot: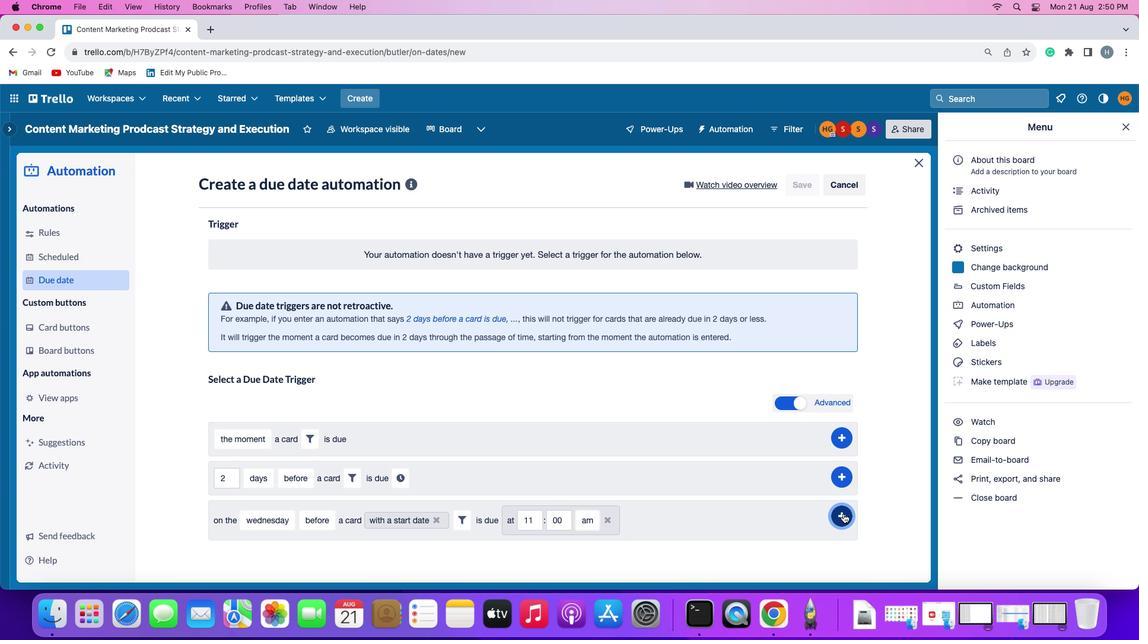 
Action: Mouse moved to (894, 408)
Screenshot: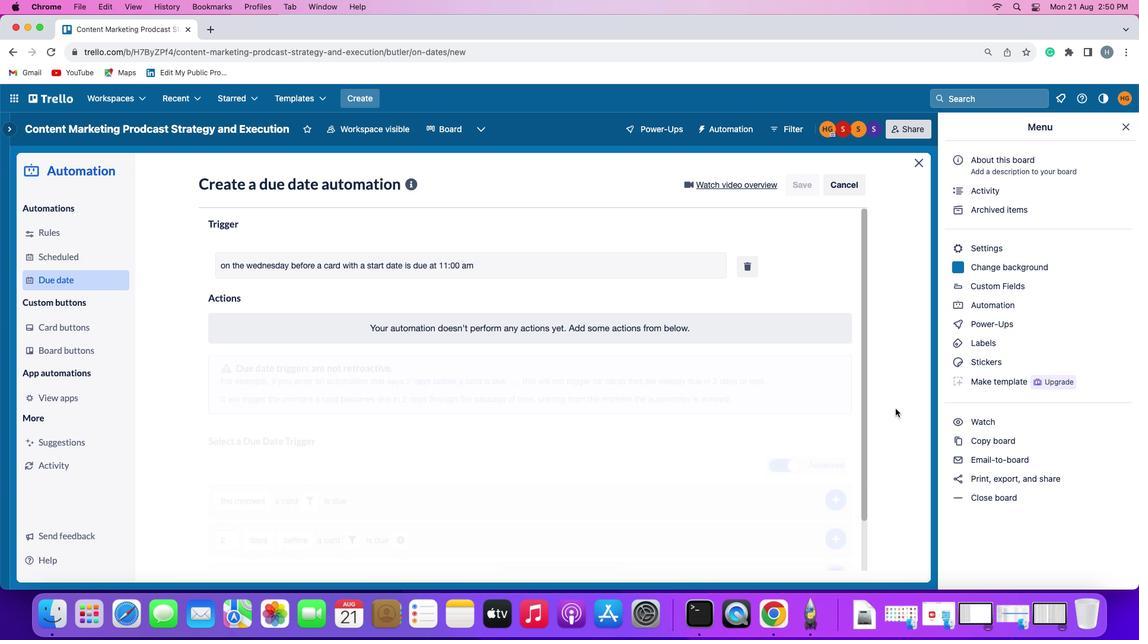 
